 Task:  Click on Golf Select Pick Sheet First name Grace Last name Davis and  Email softage.4@softage.net Group 1 Patrick Cantlay Group 2 Justin Thomas Bonus Golfer Justin Thomas Group 3 Tom Kim Group 4 Sahith Theegala #1 Golfer For The Week Jon Rahm Tie-Breaker Score 1 Submit pick sheet
Action: Mouse moved to (377, 245)
Screenshot: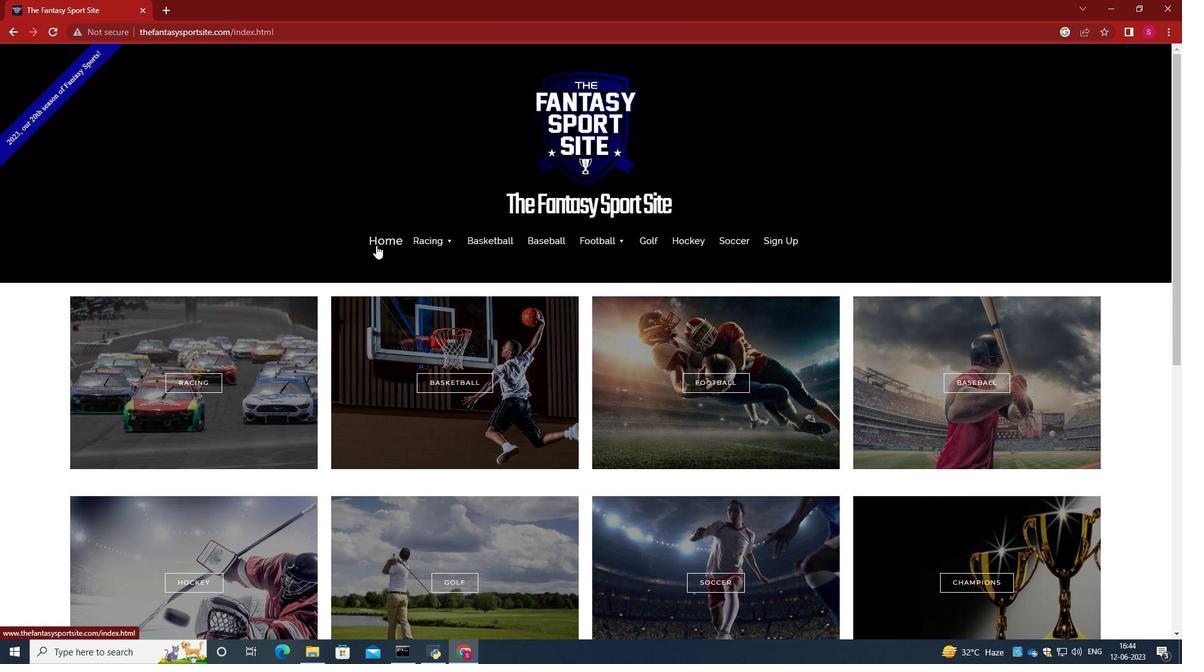 
Action: Mouse pressed left at (377, 245)
Screenshot: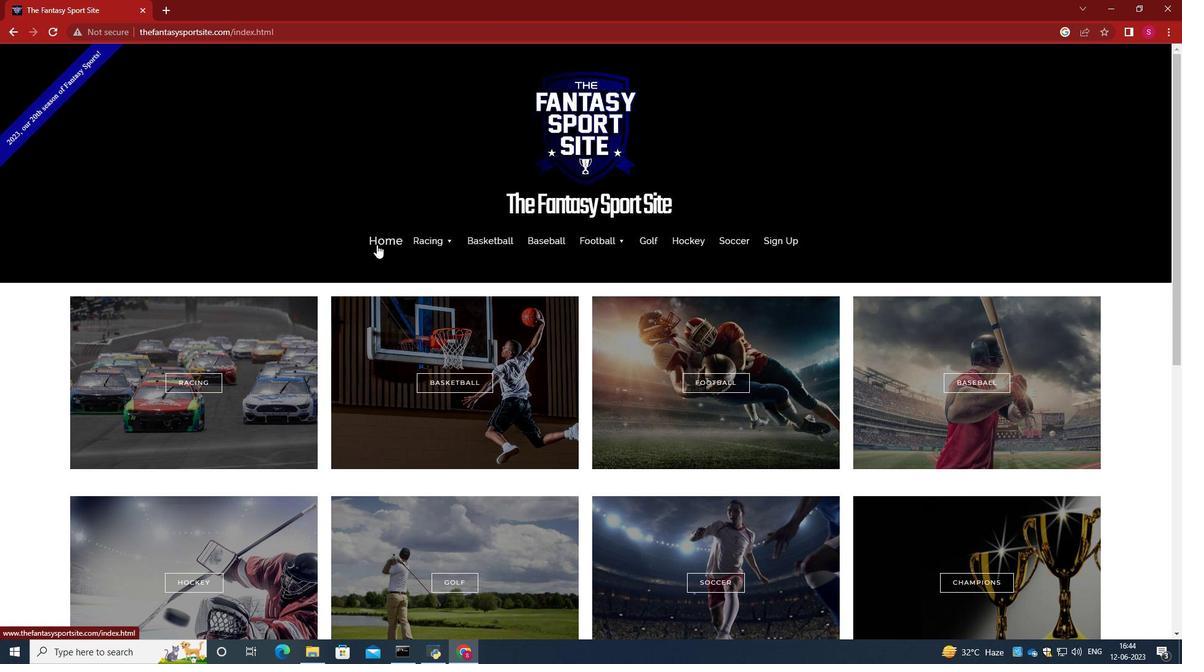 
Action: Mouse moved to (397, 270)
Screenshot: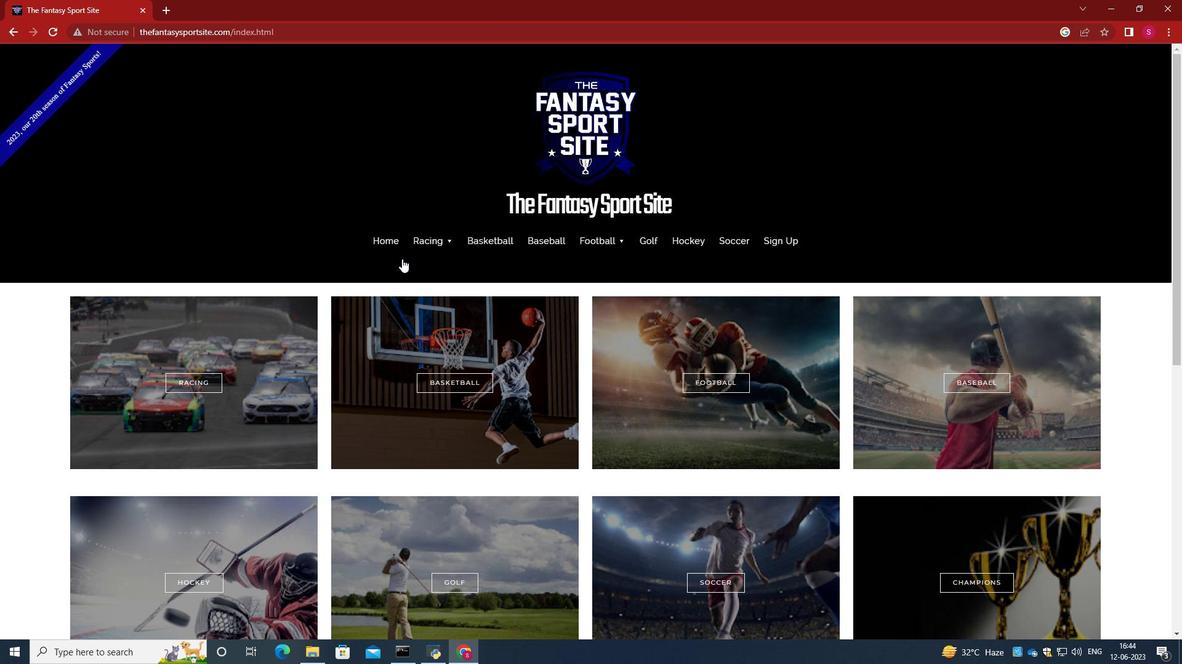 
Action: Mouse scrolled (397, 269) with delta (0, 0)
Screenshot: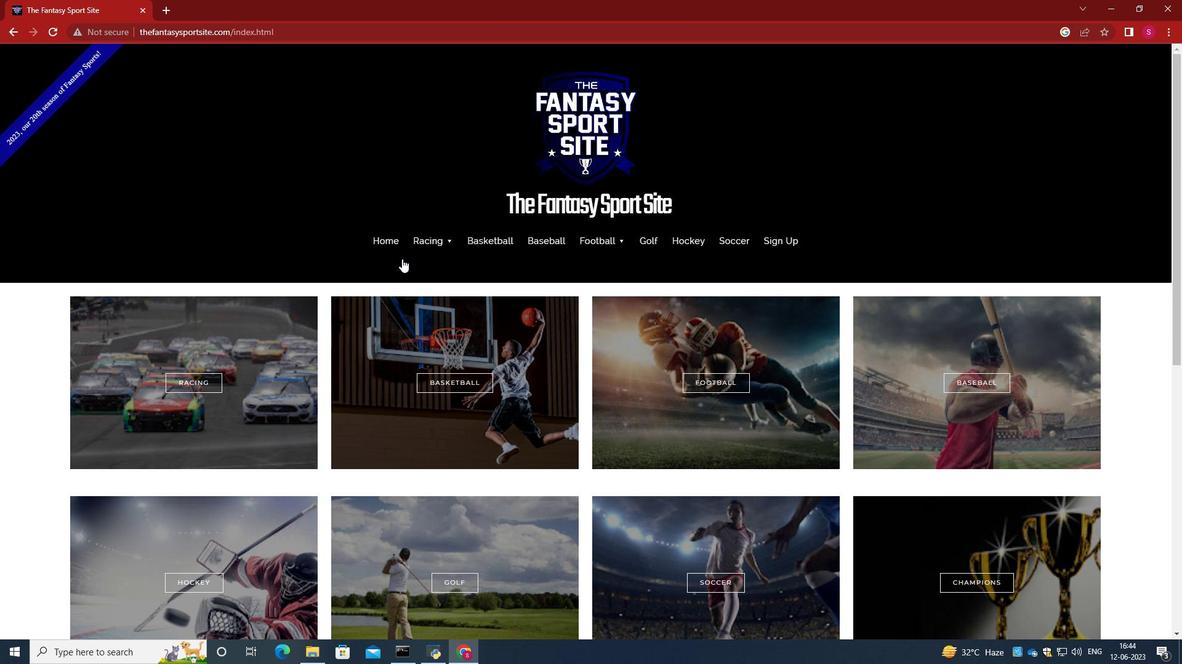 
Action: Mouse moved to (397, 272)
Screenshot: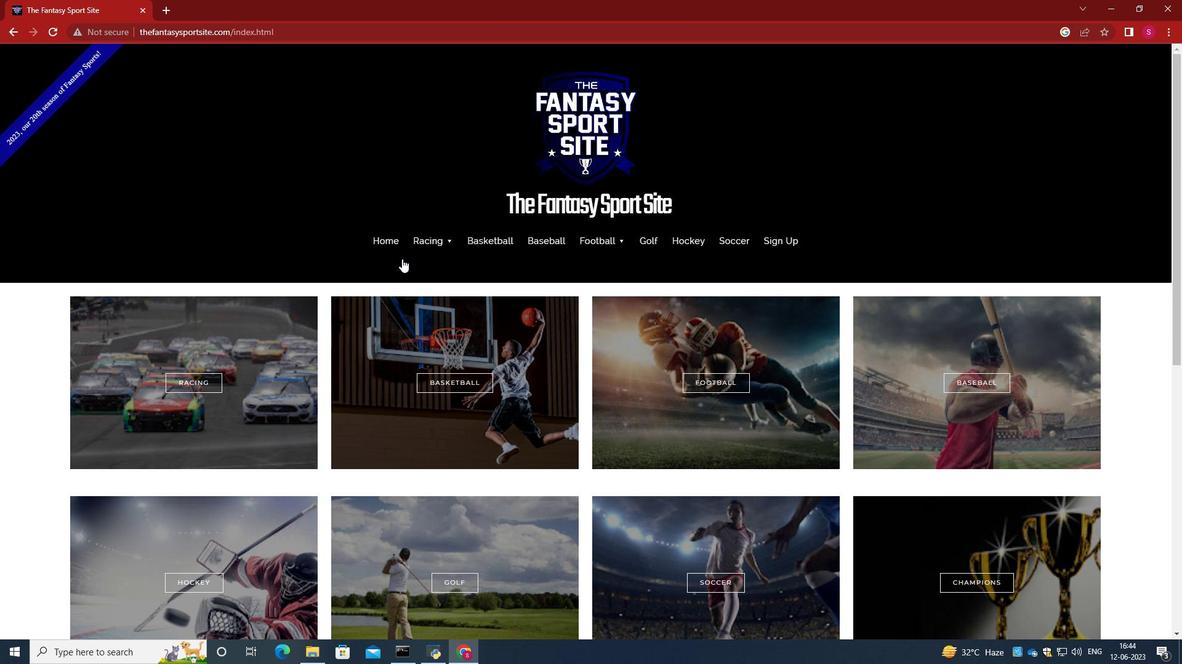 
Action: Mouse scrolled (397, 271) with delta (0, 0)
Screenshot: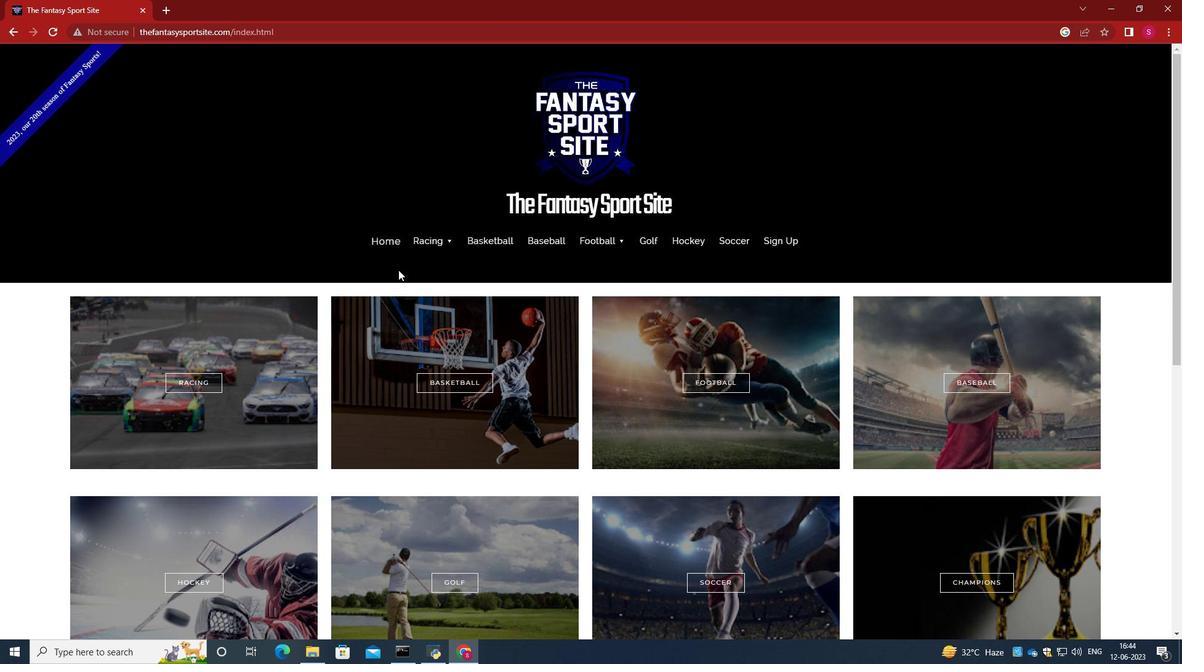 
Action: Mouse scrolled (397, 271) with delta (0, 0)
Screenshot: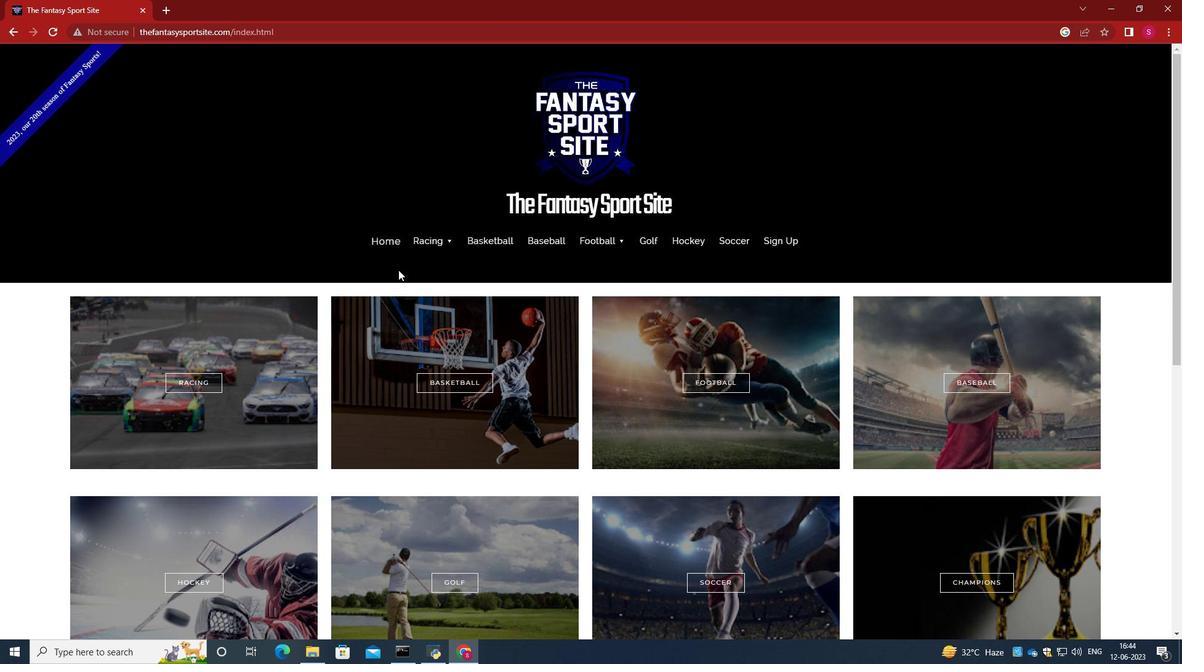 
Action: Mouse moved to (443, 389)
Screenshot: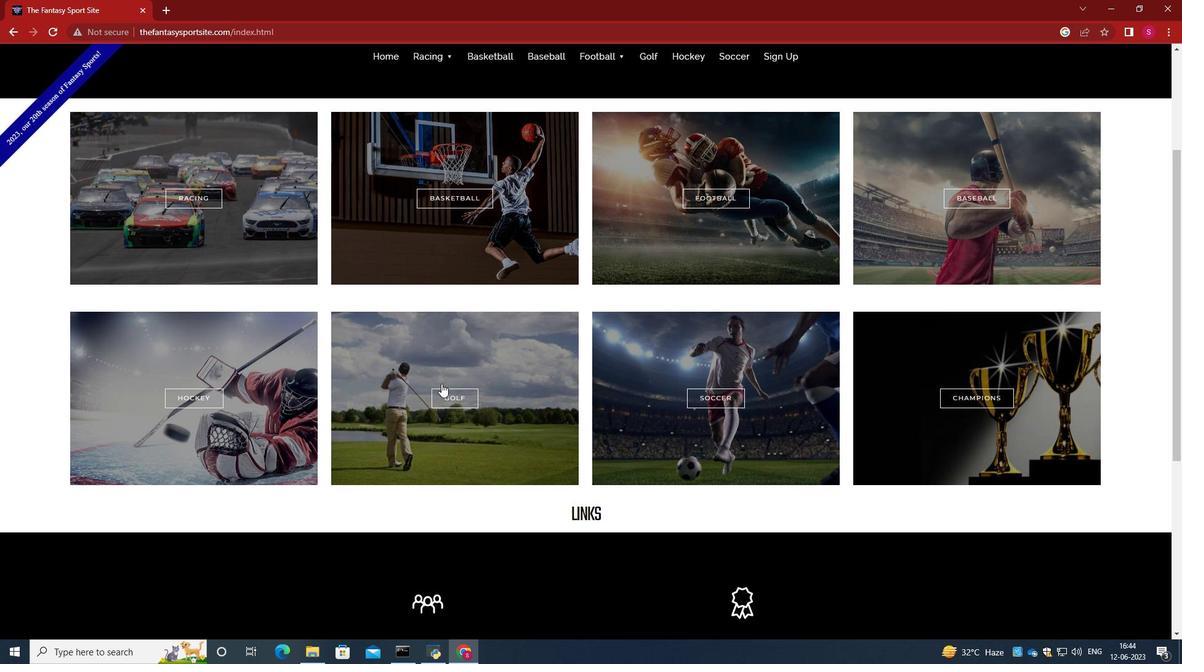 
Action: Mouse pressed left at (443, 389)
Screenshot: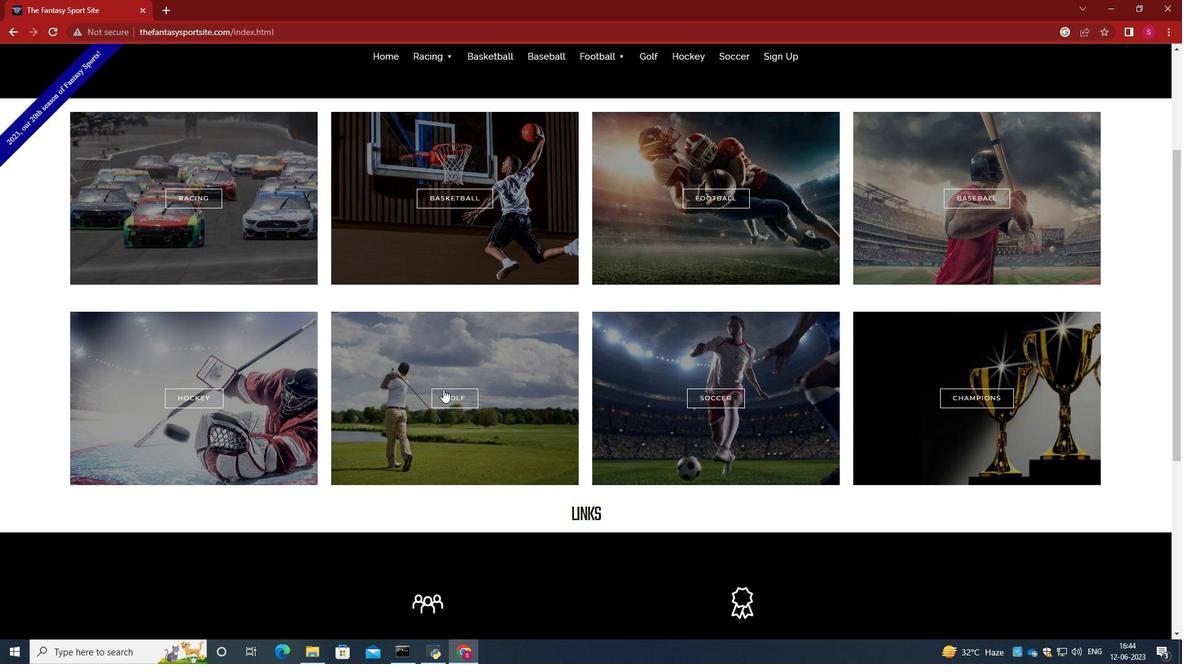 
Action: Mouse moved to (472, 324)
Screenshot: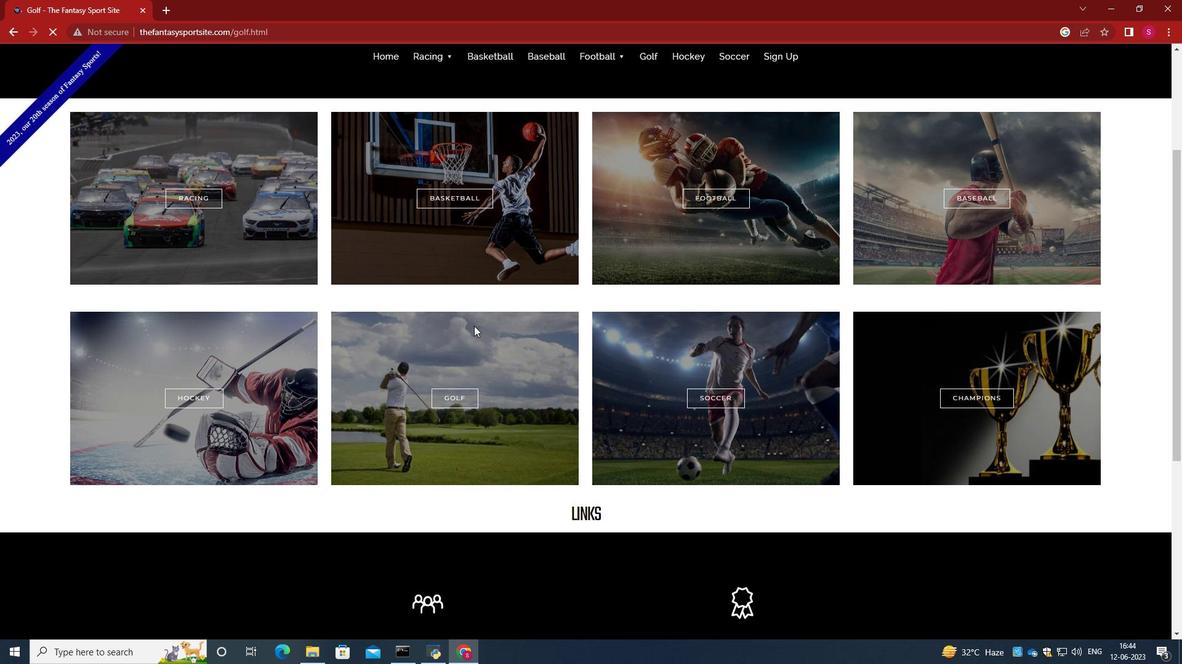 
Action: Mouse scrolled (472, 323) with delta (0, 0)
Screenshot: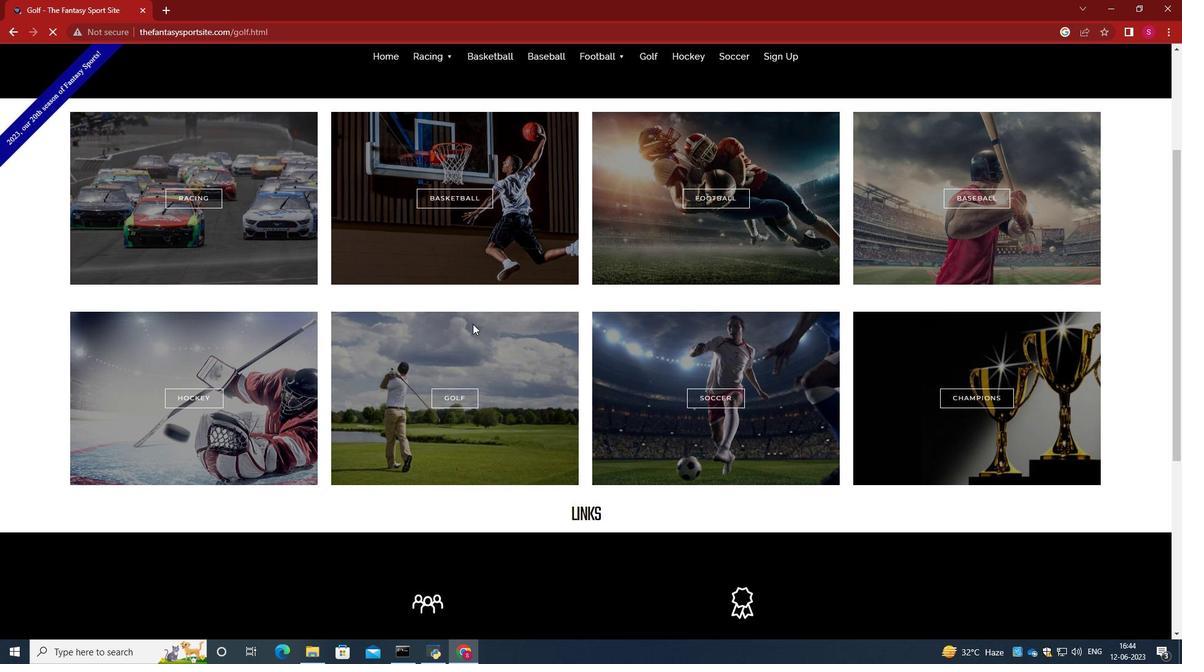 
Action: Mouse scrolled (472, 323) with delta (0, 0)
Screenshot: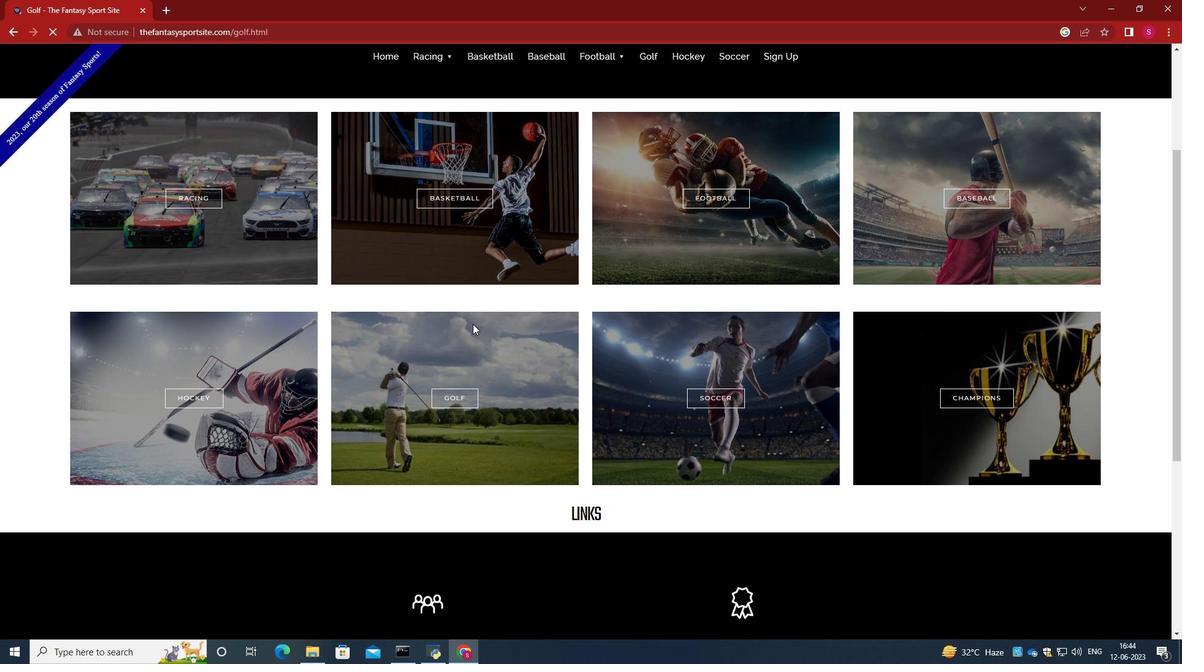 
Action: Mouse scrolled (472, 325) with delta (0, 0)
Screenshot: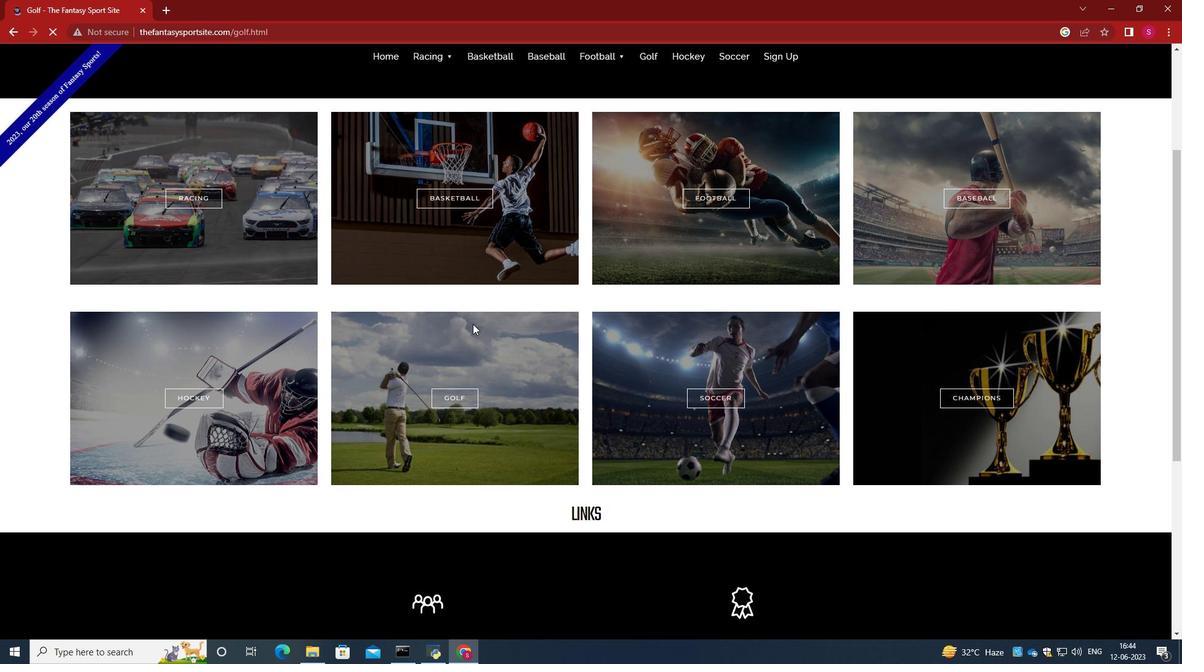 
Action: Mouse scrolled (472, 325) with delta (0, 0)
Screenshot: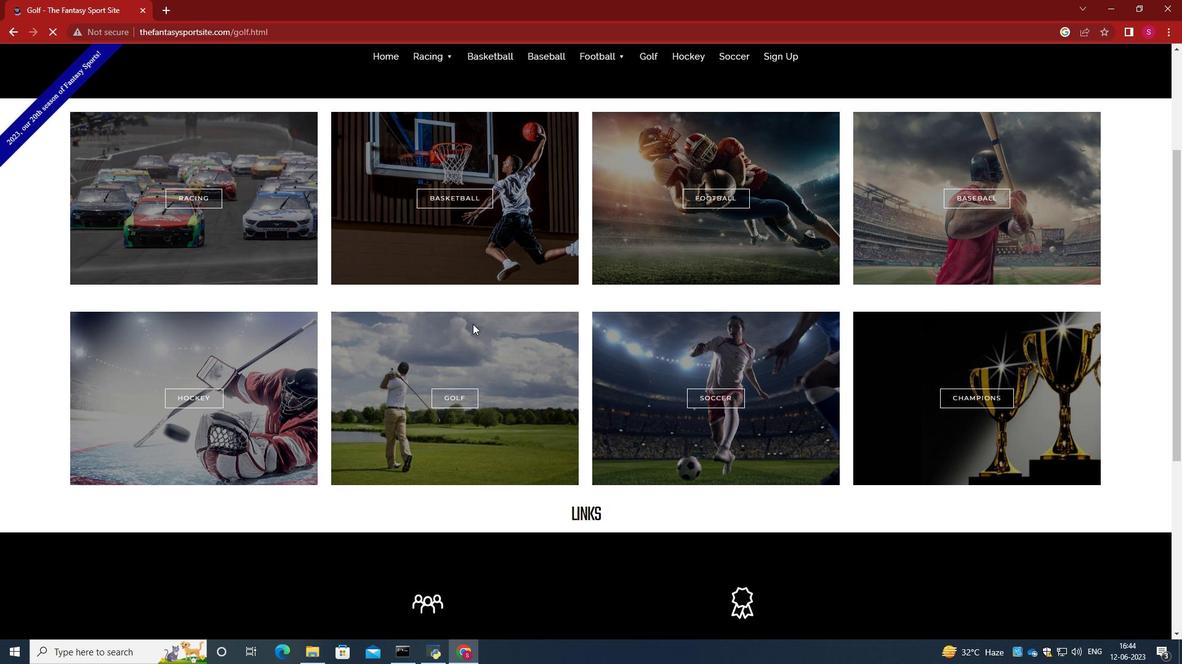 
Action: Mouse scrolled (472, 325) with delta (0, 0)
Screenshot: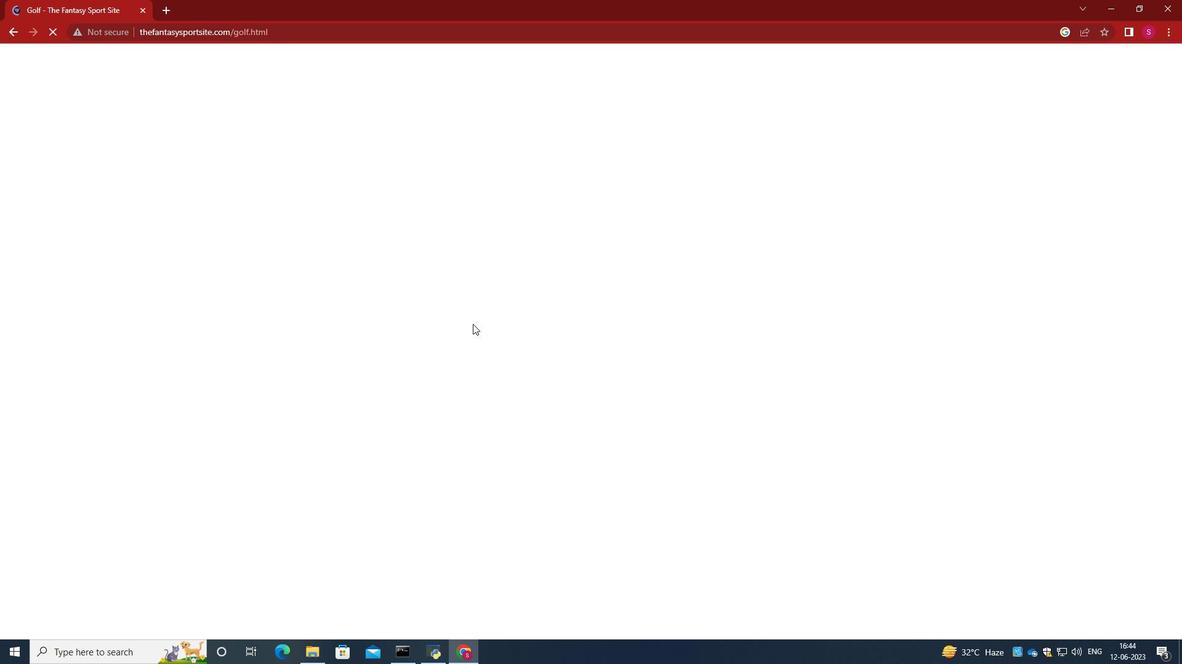 
Action: Mouse scrolled (472, 323) with delta (0, 0)
Screenshot: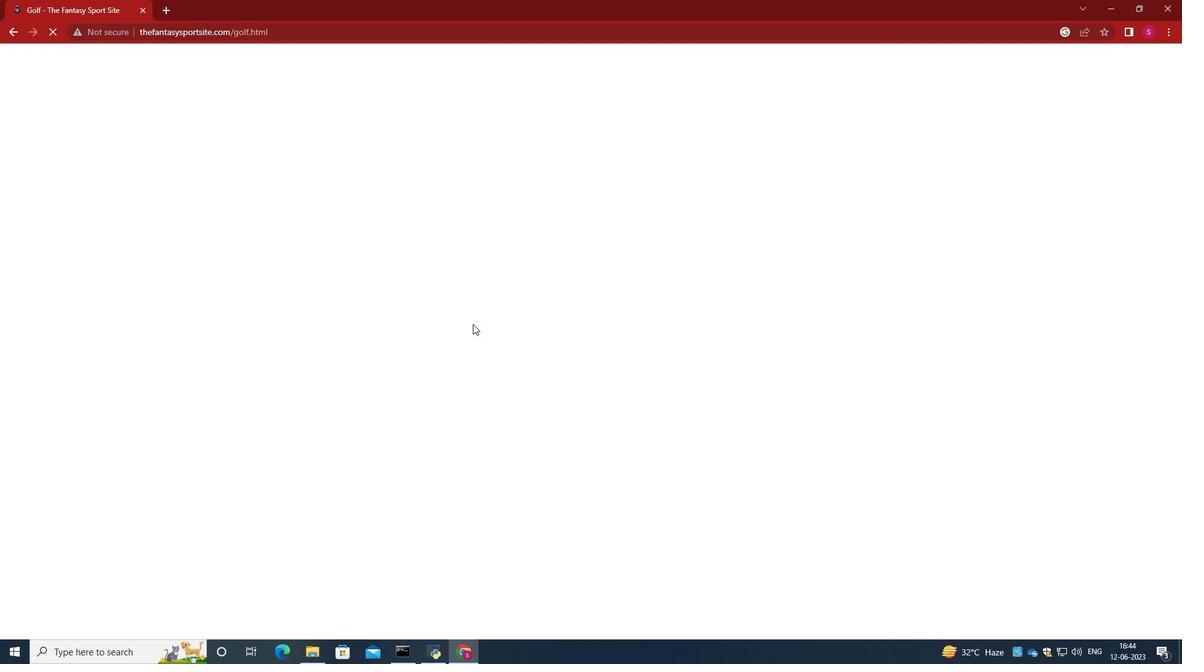 
Action: Mouse moved to (472, 324)
Screenshot: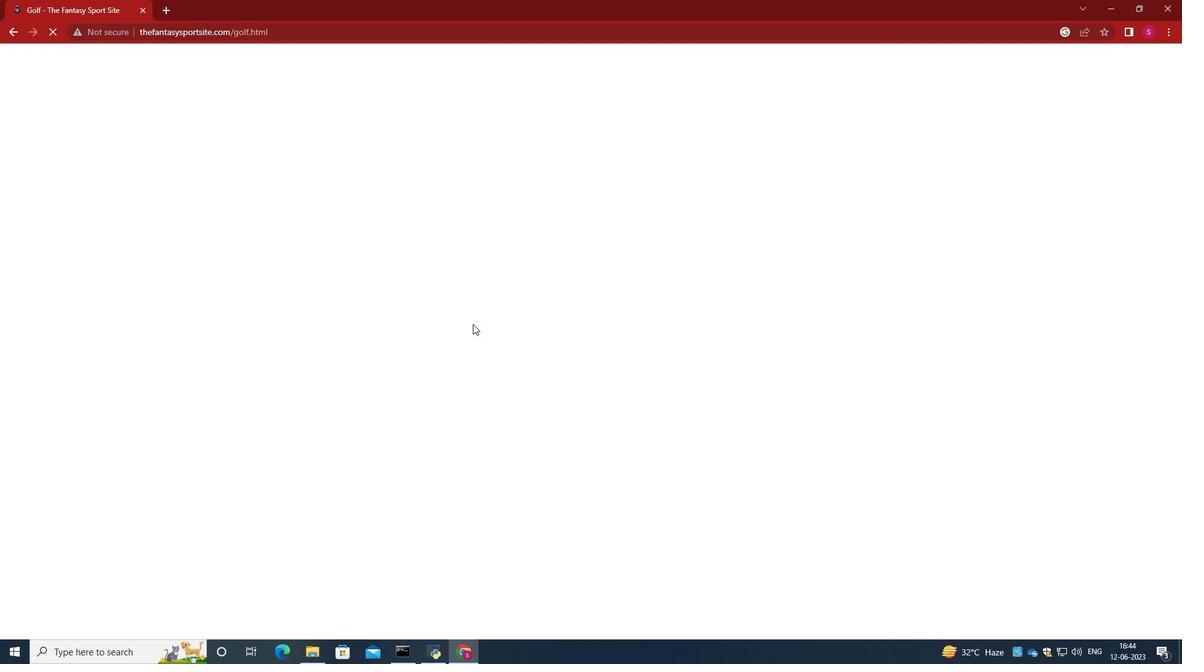 
Action: Mouse scrolled (472, 323) with delta (0, 0)
Screenshot: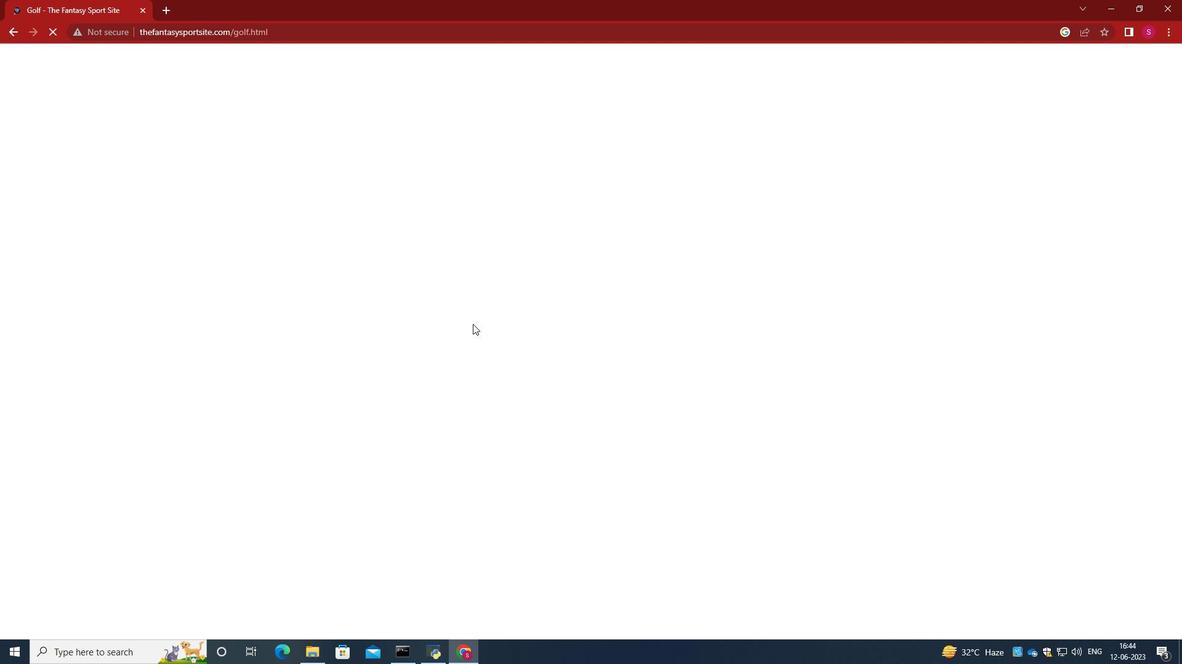 
Action: Mouse moved to (533, 347)
Screenshot: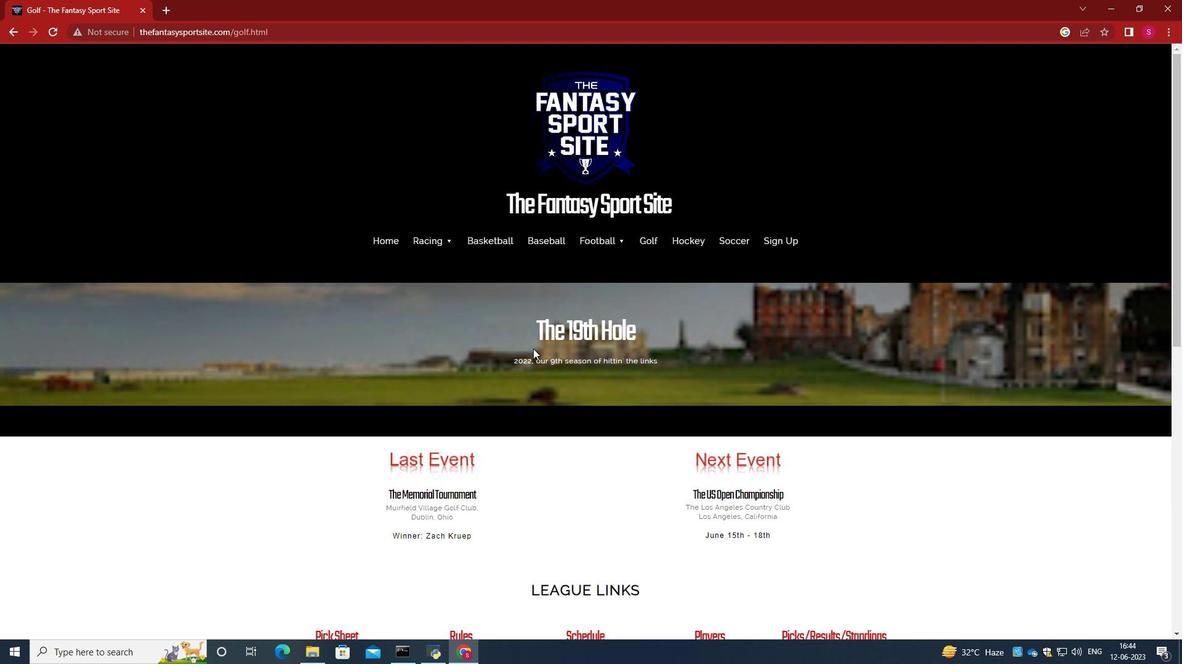 
Action: Mouse scrolled (533, 346) with delta (0, 0)
Screenshot: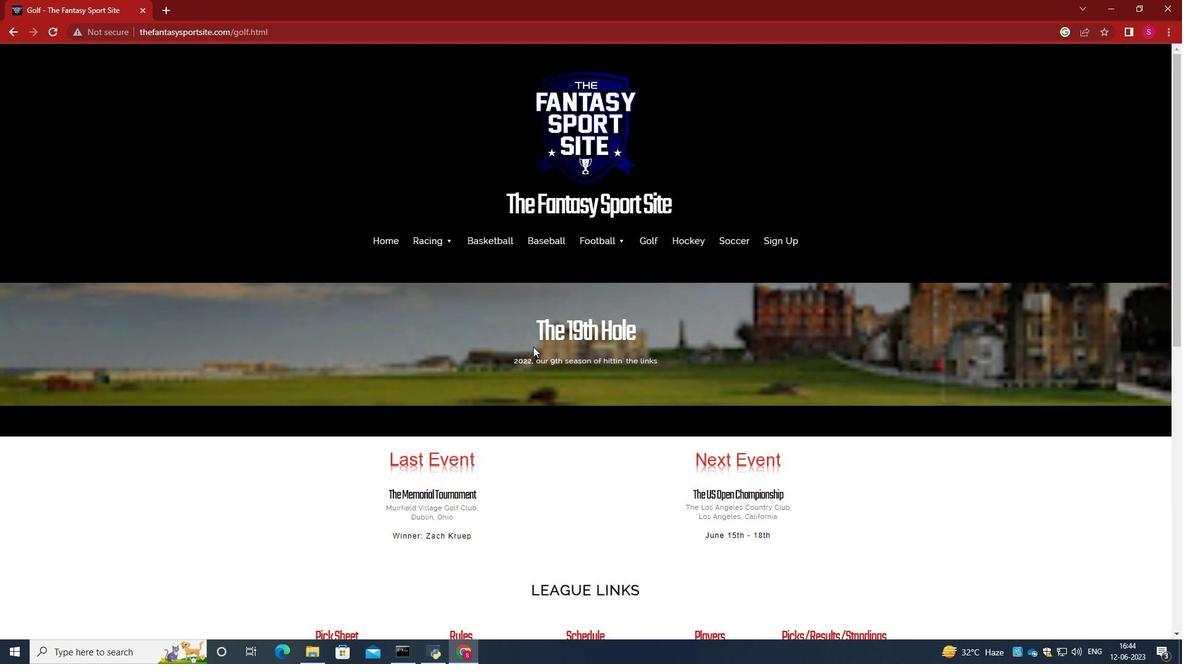 
Action: Mouse scrolled (533, 346) with delta (0, 0)
Screenshot: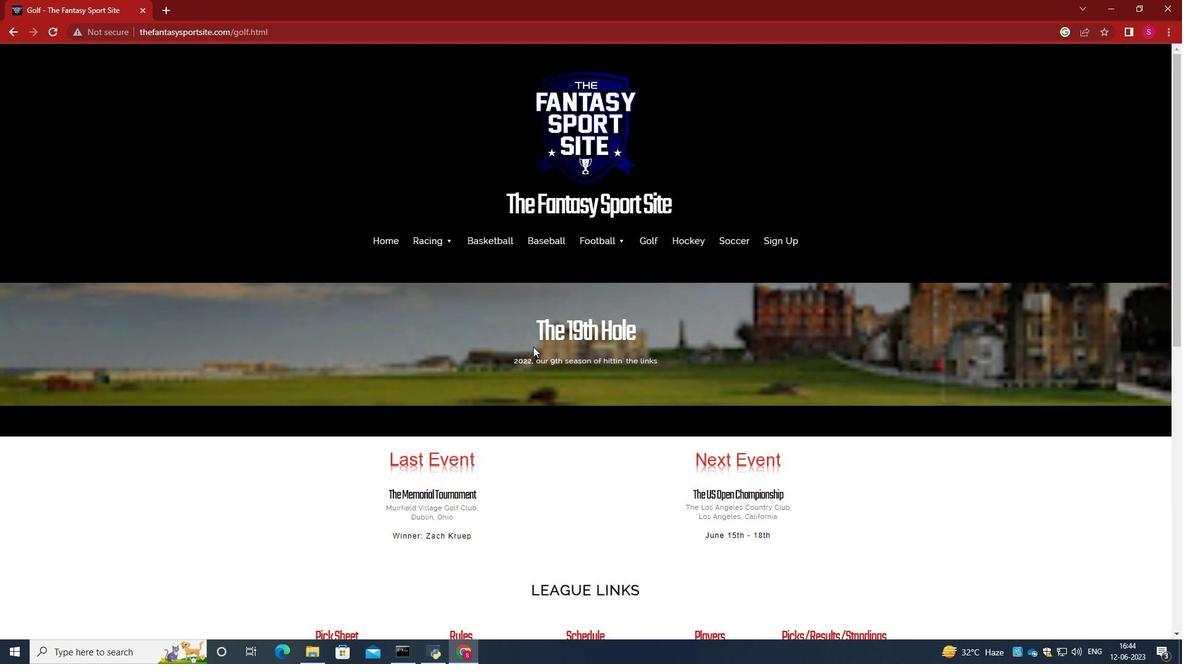 
Action: Mouse moved to (527, 343)
Screenshot: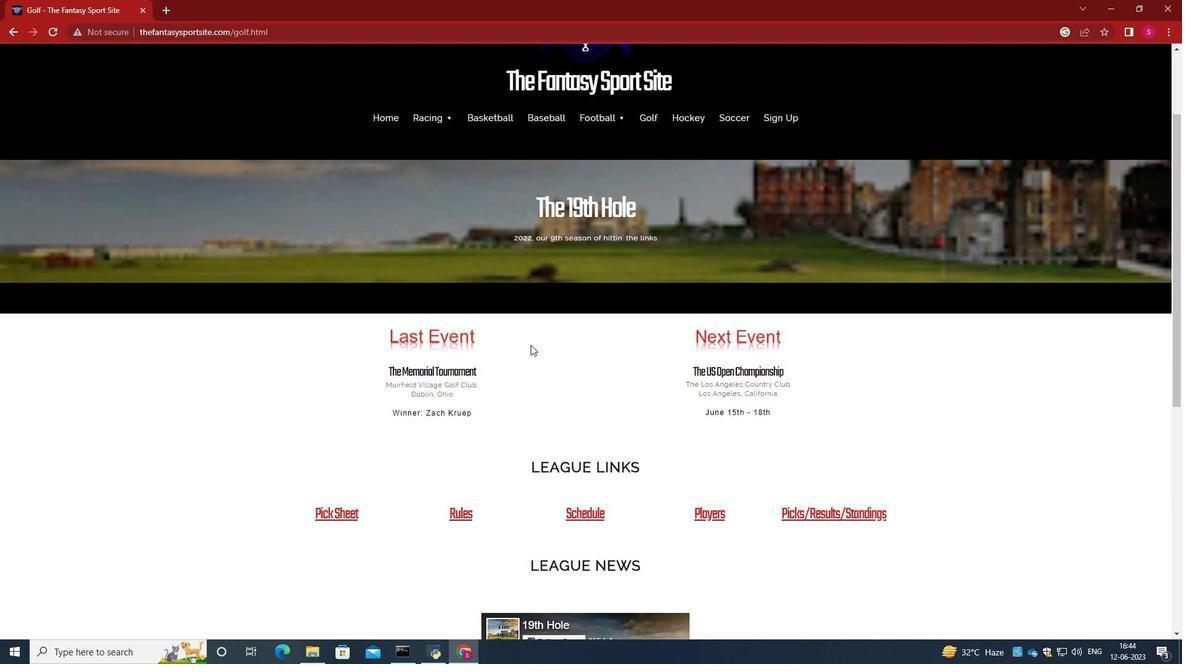 
Action: Mouse scrolled (527, 342) with delta (0, 0)
Screenshot: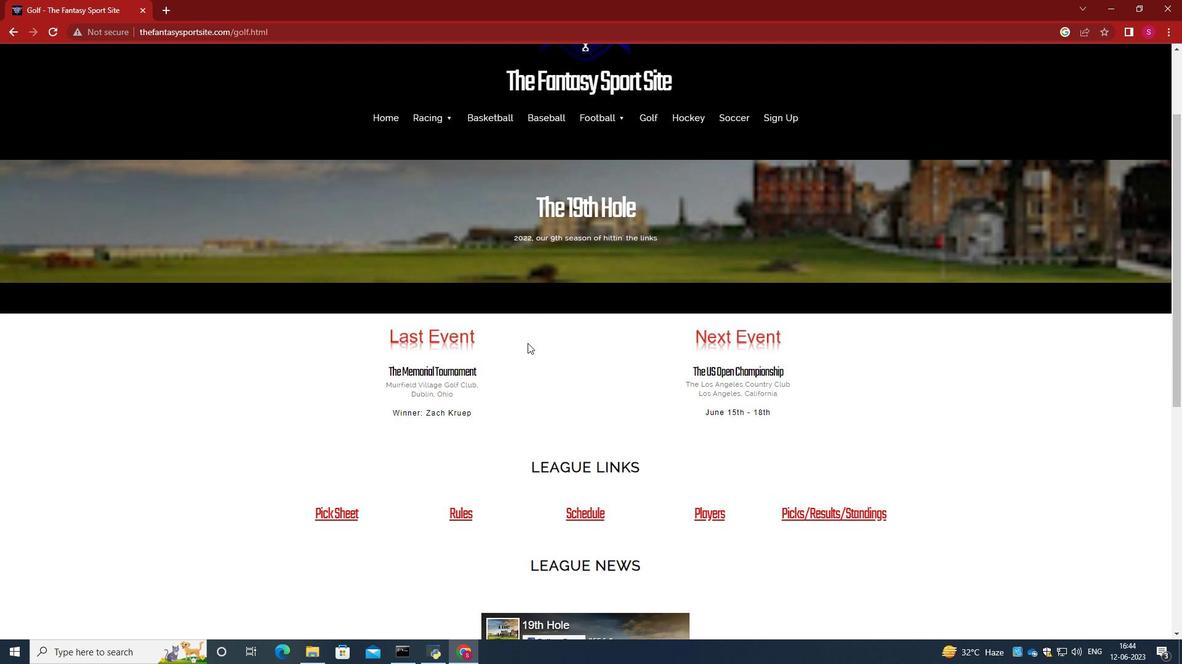
Action: Mouse scrolled (527, 342) with delta (0, 0)
Screenshot: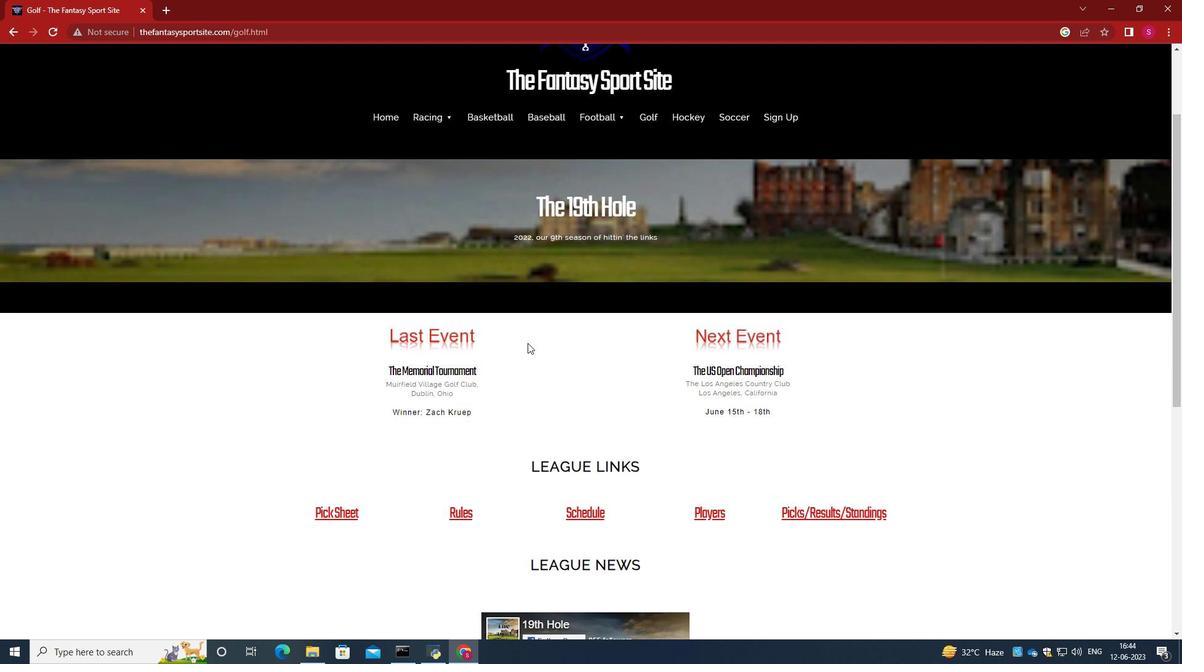 
Action: Mouse moved to (354, 393)
Screenshot: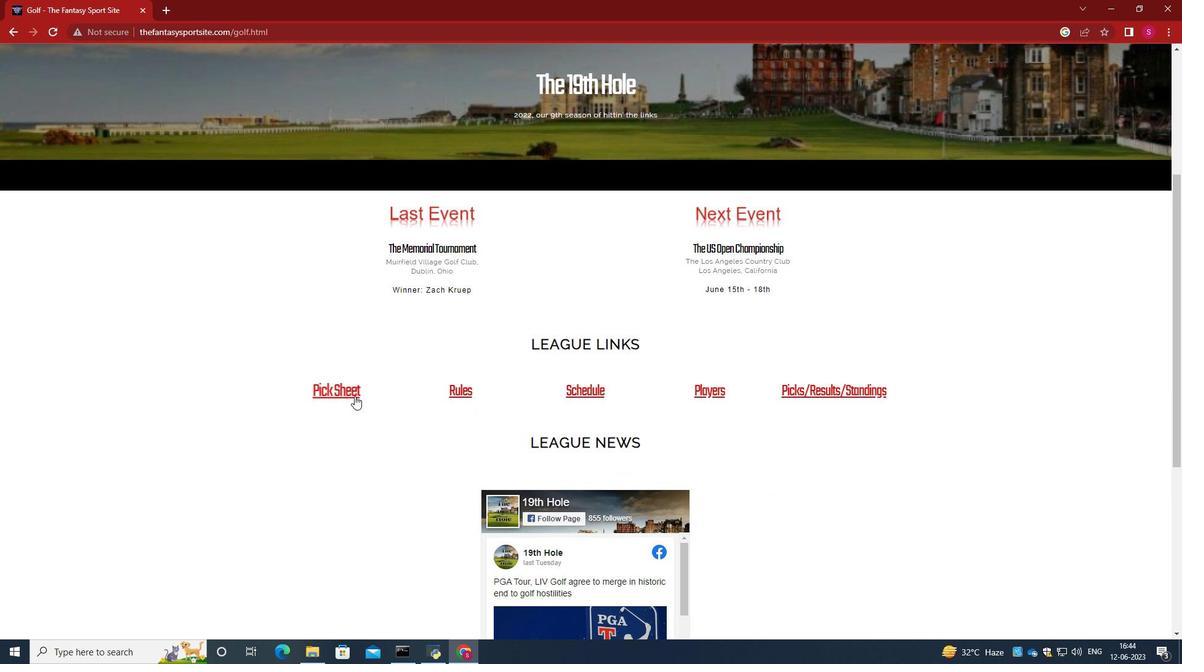 
Action: Mouse pressed left at (354, 393)
Screenshot: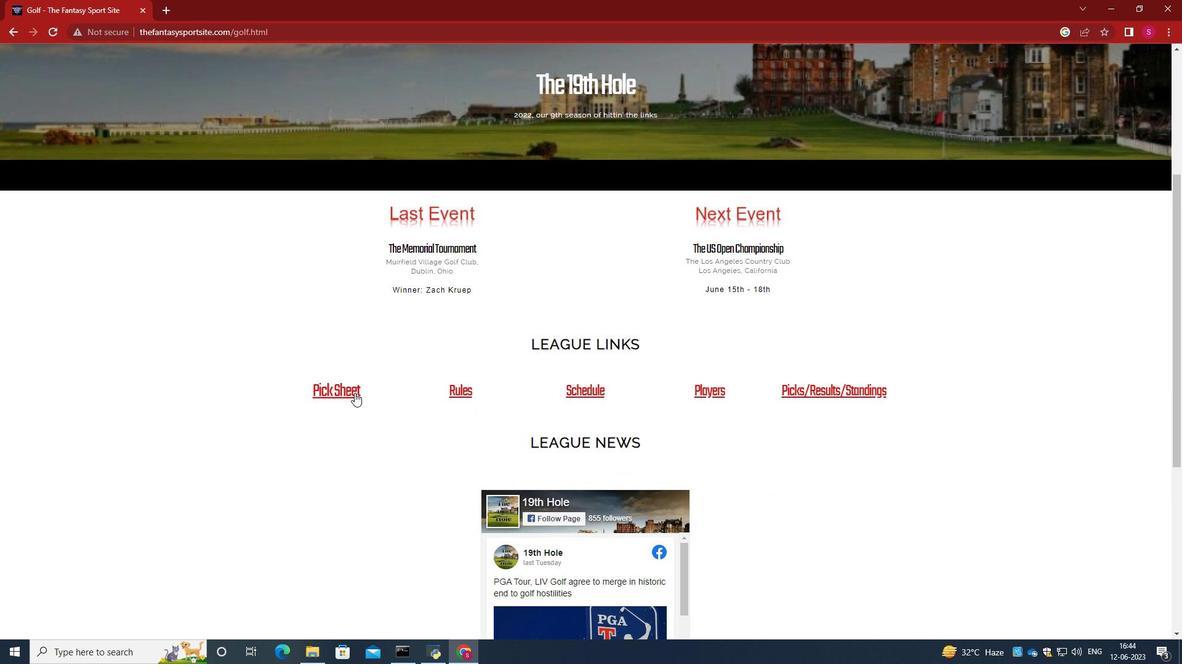 
Action: Mouse moved to (597, 341)
Screenshot: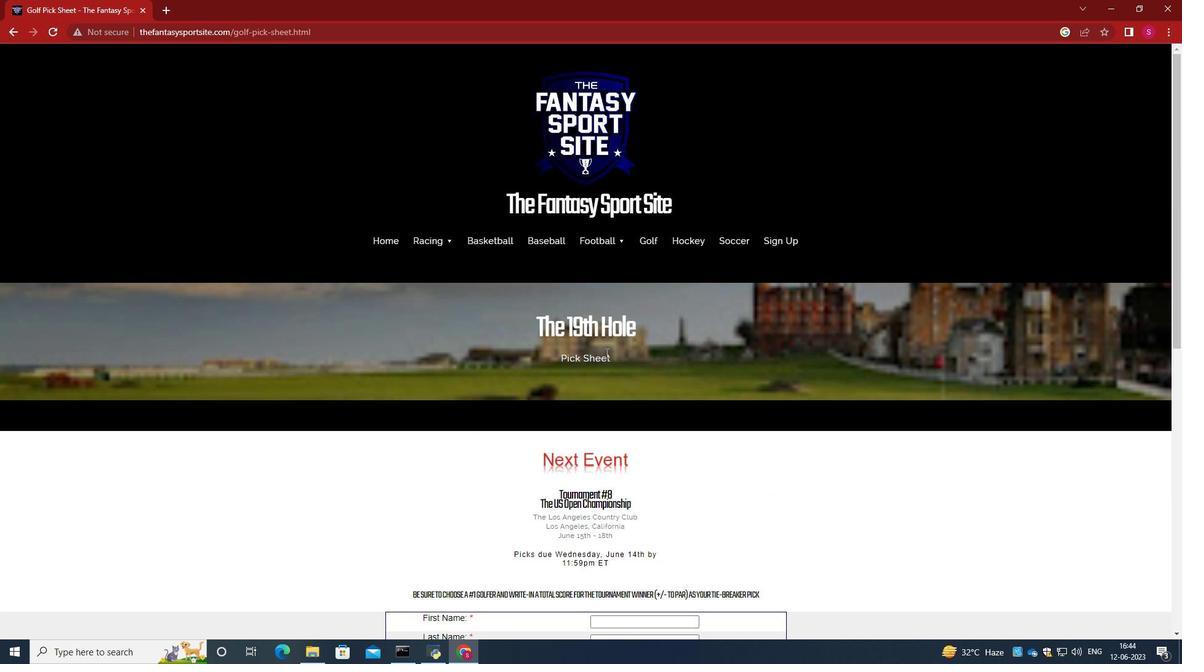 
Action: Mouse scrolled (597, 341) with delta (0, 0)
Screenshot: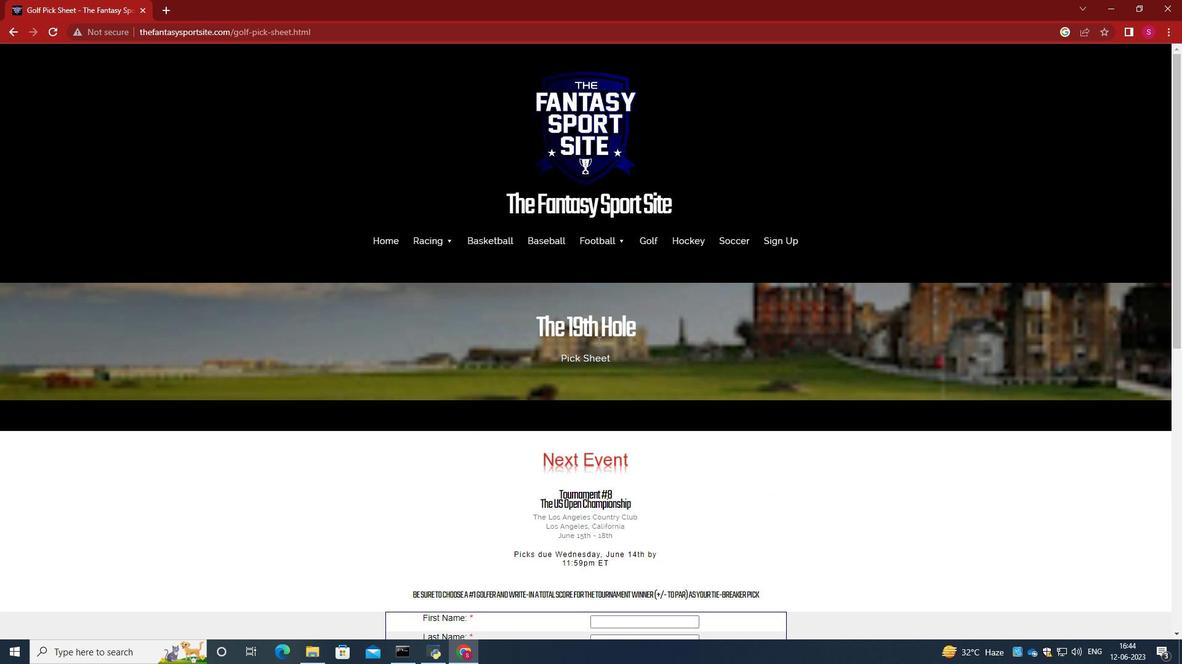 
Action: Mouse scrolled (597, 341) with delta (0, 0)
Screenshot: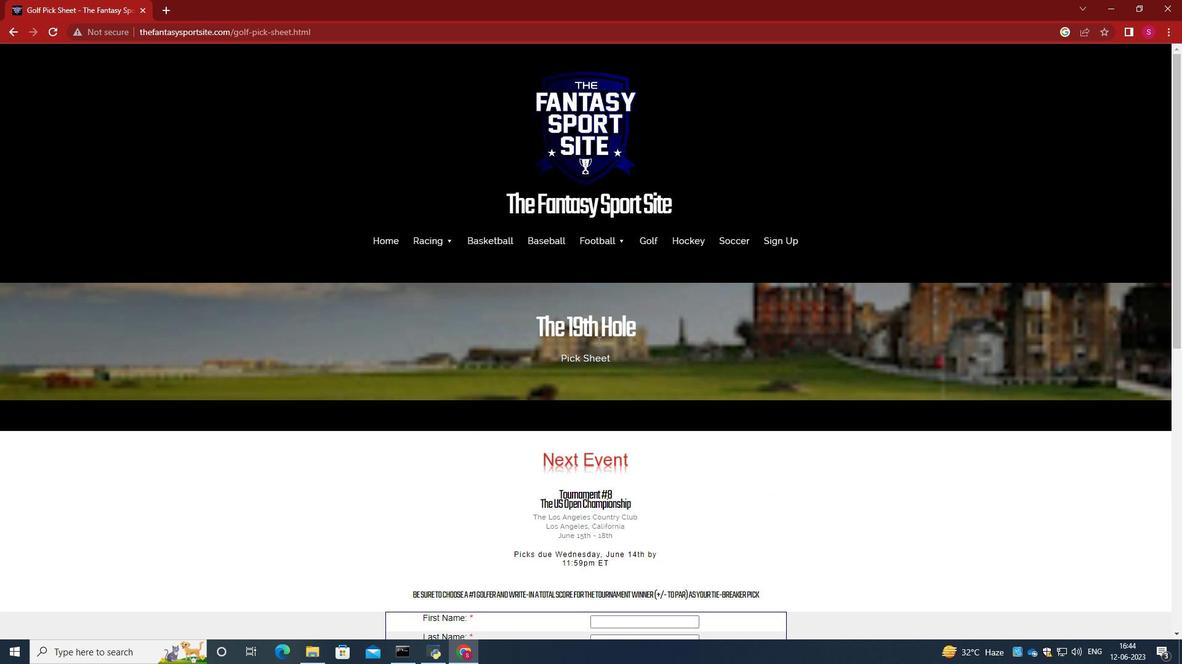 
Action: Mouse scrolled (597, 341) with delta (0, 0)
Screenshot: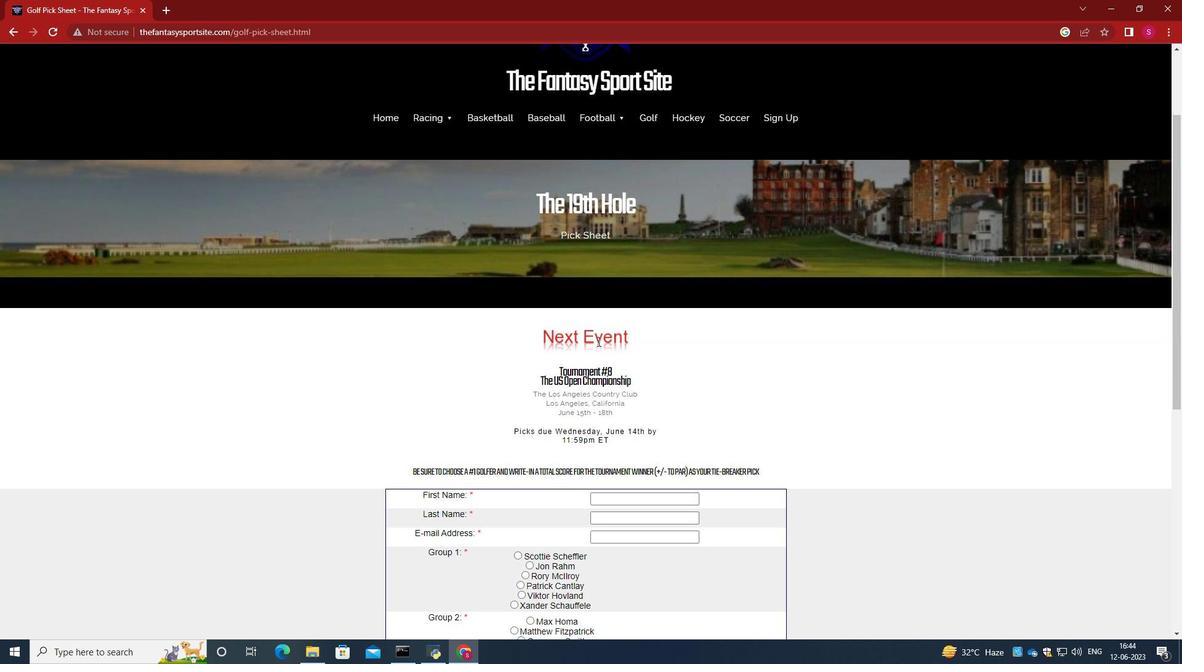 
Action: Mouse scrolled (597, 341) with delta (0, 0)
Screenshot: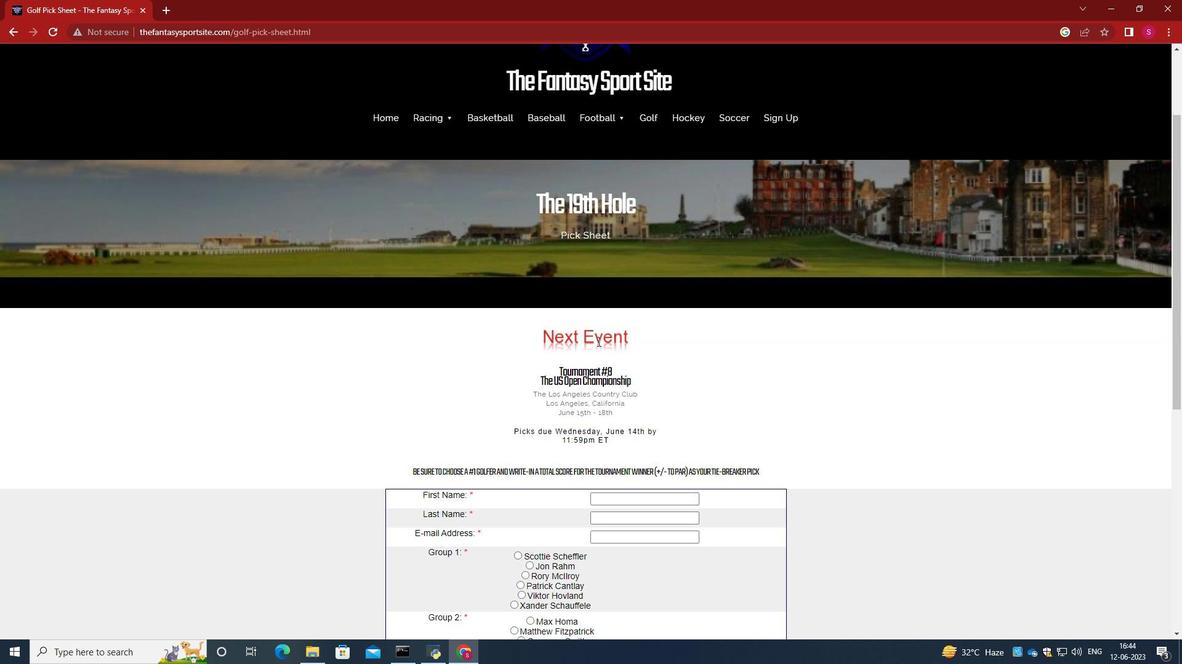 
Action: Mouse moved to (616, 376)
Screenshot: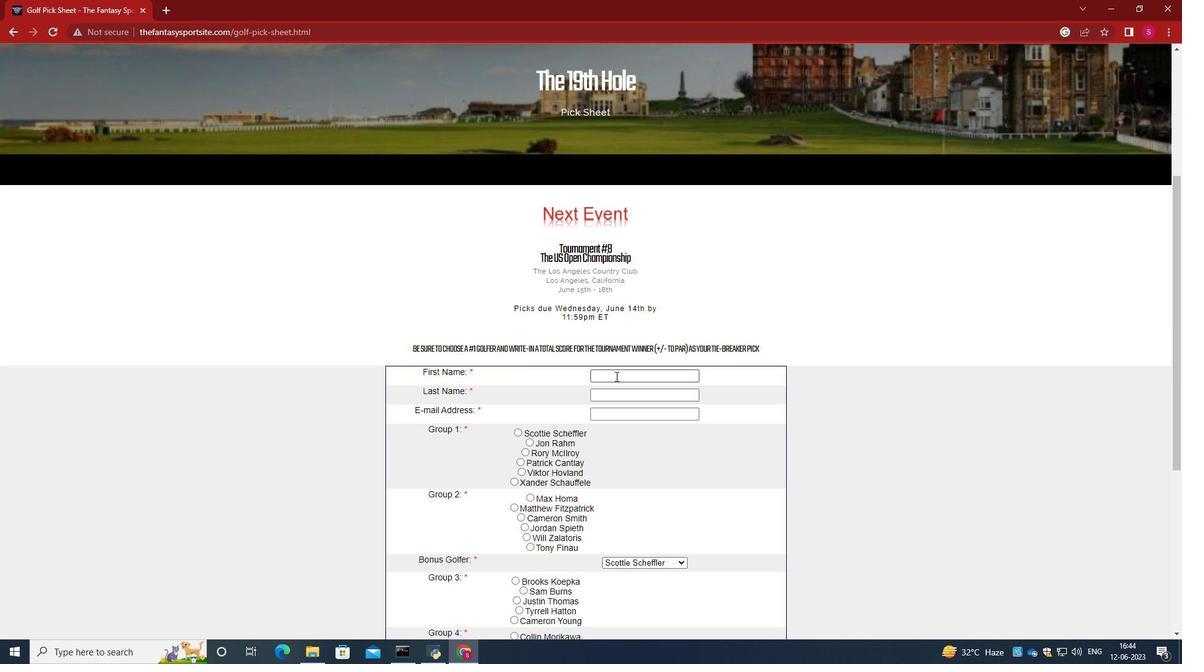 
Action: Mouse pressed left at (616, 376)
Screenshot: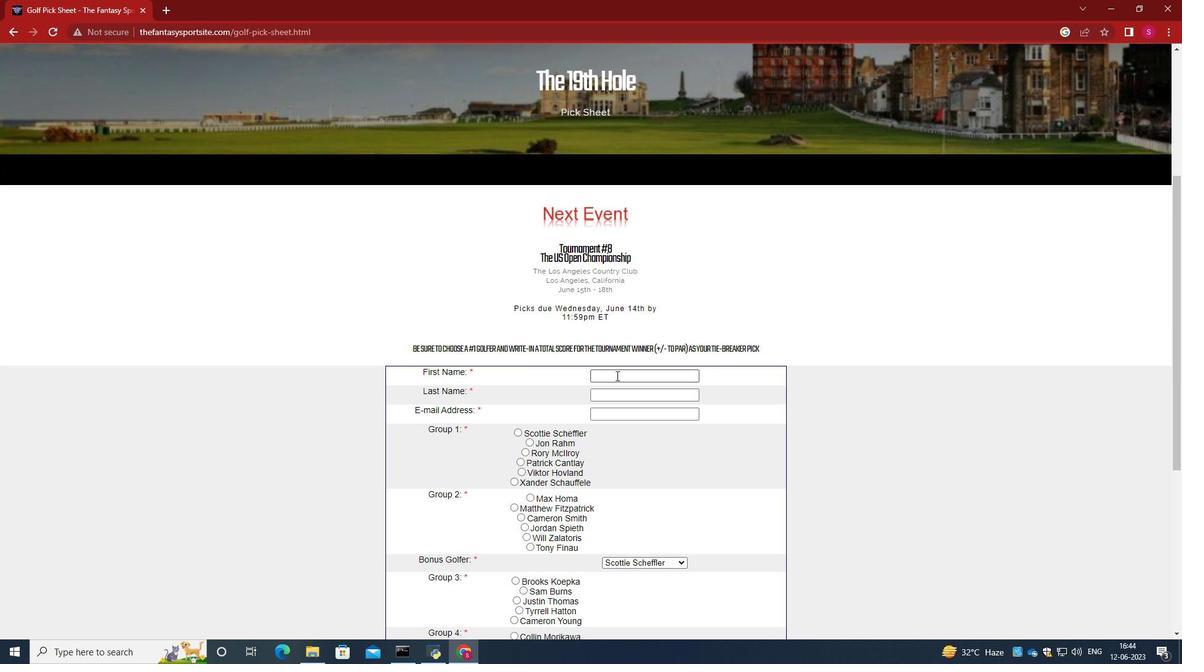 
Action: Mouse moved to (615, 373)
Screenshot: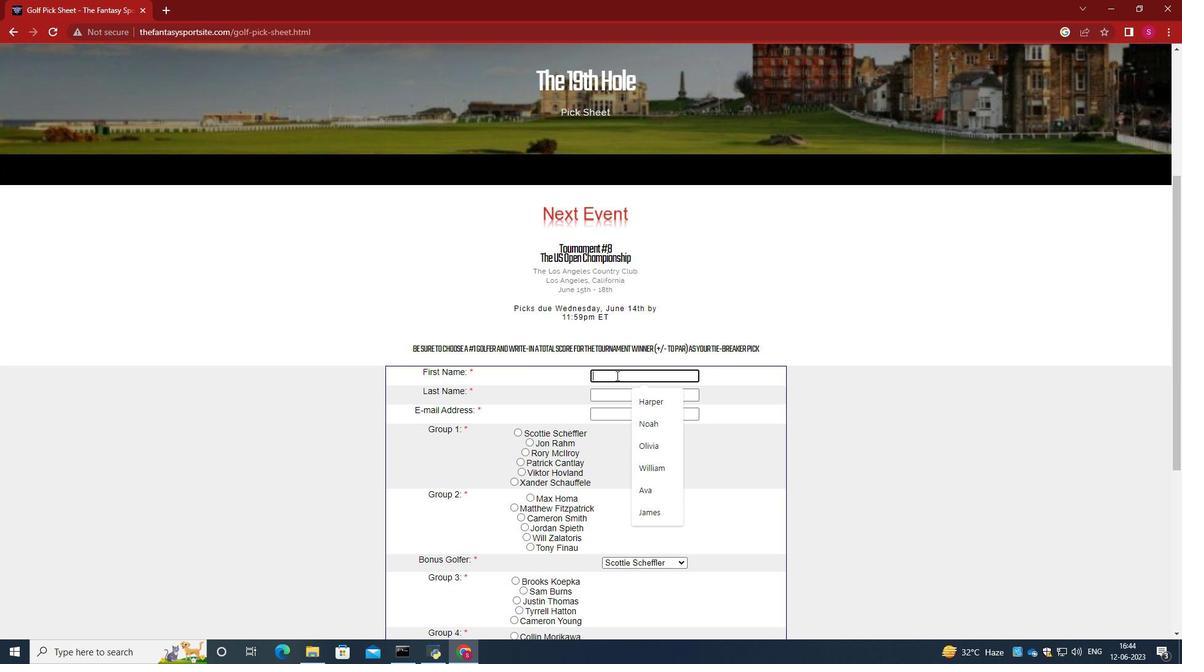 
Action: Key pressed <Key.caps_lock>G<Key.caps_lock>race<Key.tab><Key.caps_lock>D<Key.caps_lock>avis<Key.tab>softage.4<Key.shift>@softage.net
Screenshot: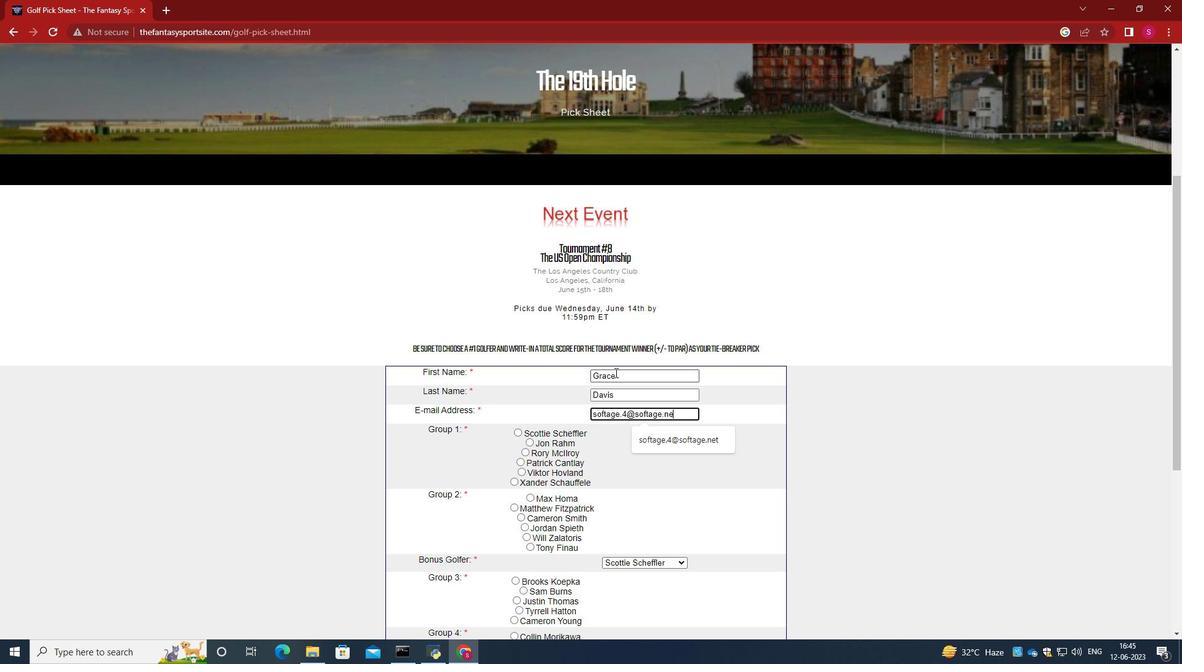 
Action: Mouse moved to (639, 368)
Screenshot: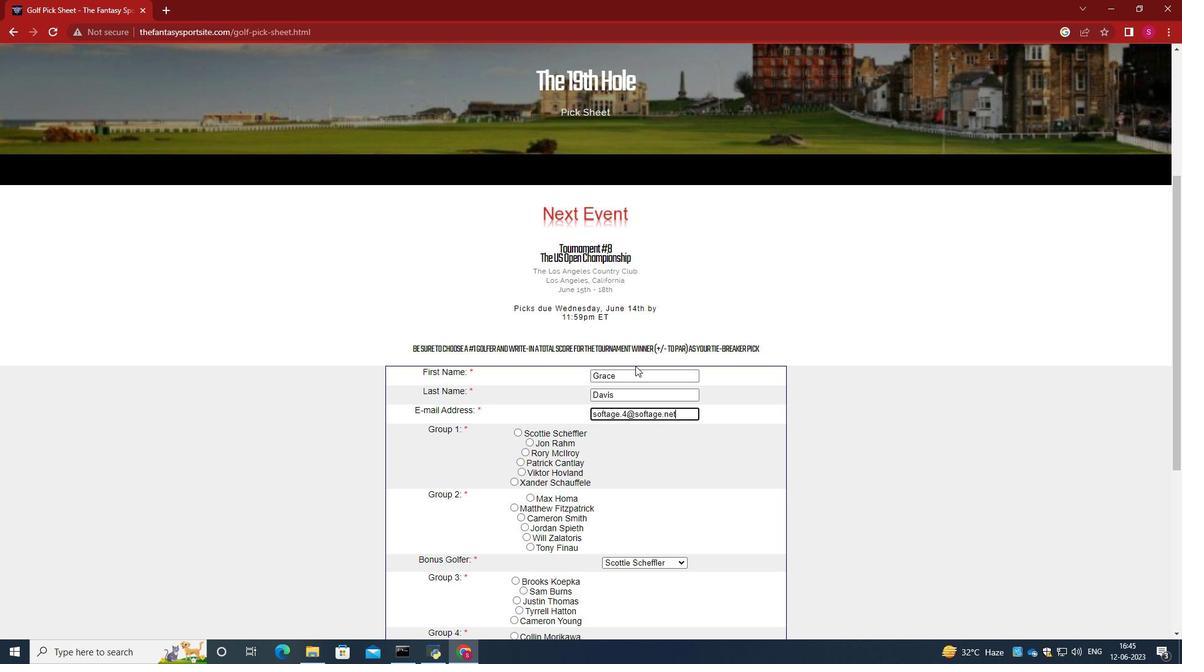 
Action: Mouse scrolled (639, 368) with delta (0, 0)
Screenshot: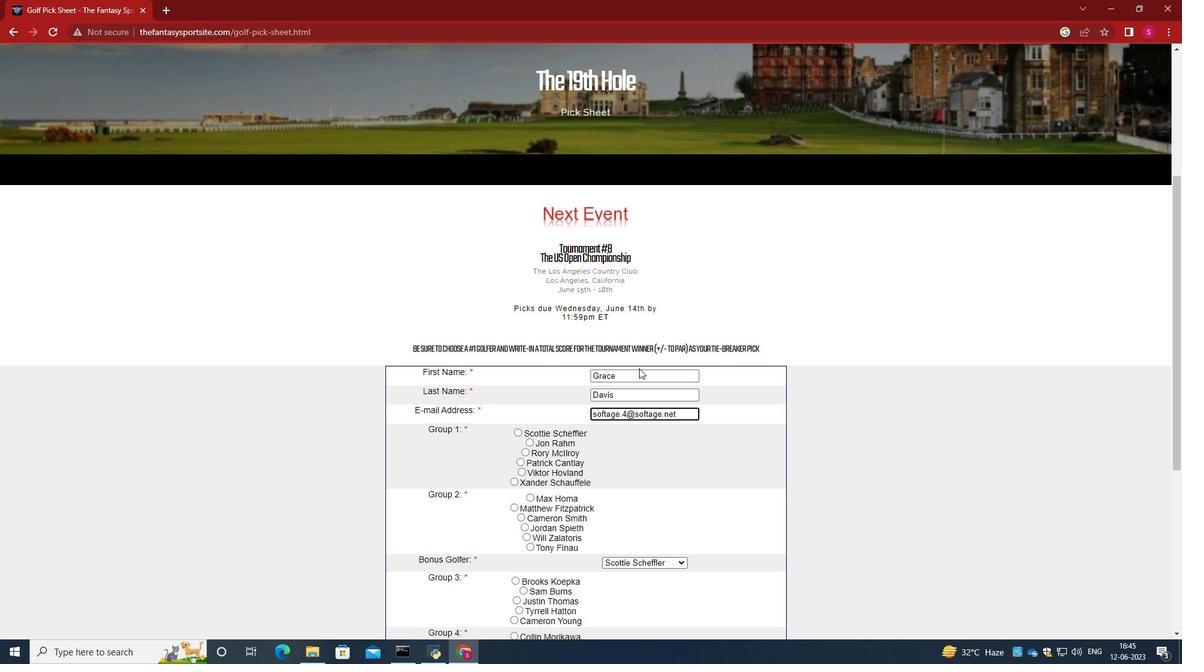 
Action: Mouse moved to (522, 402)
Screenshot: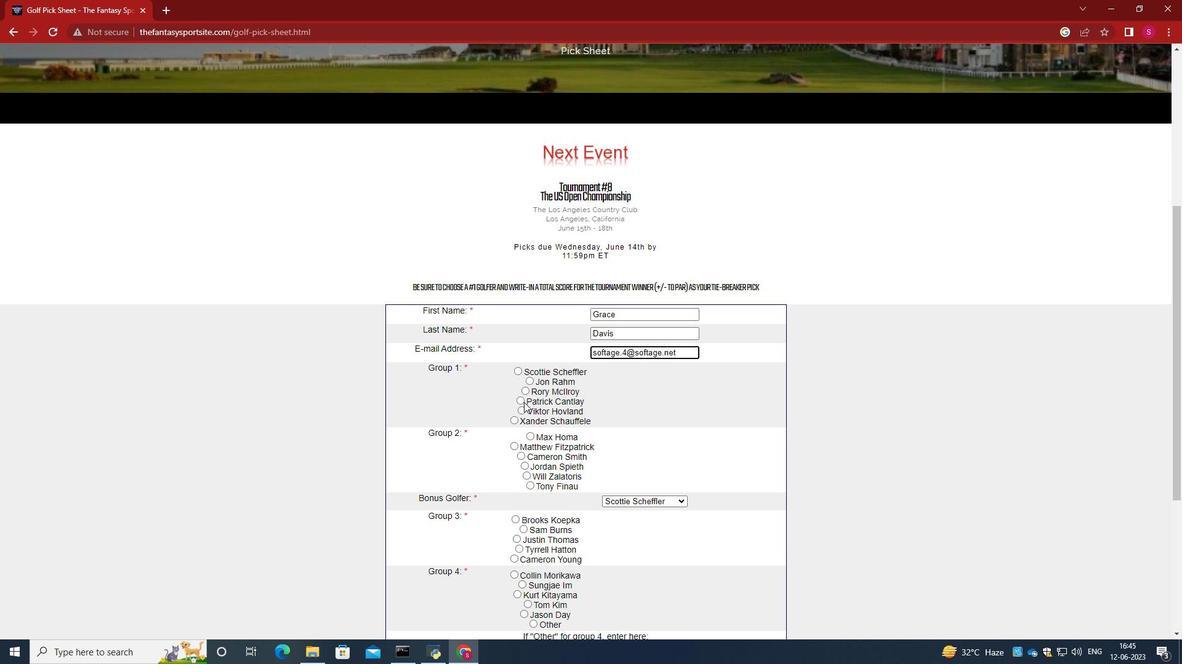 
Action: Mouse pressed left at (522, 402)
Screenshot: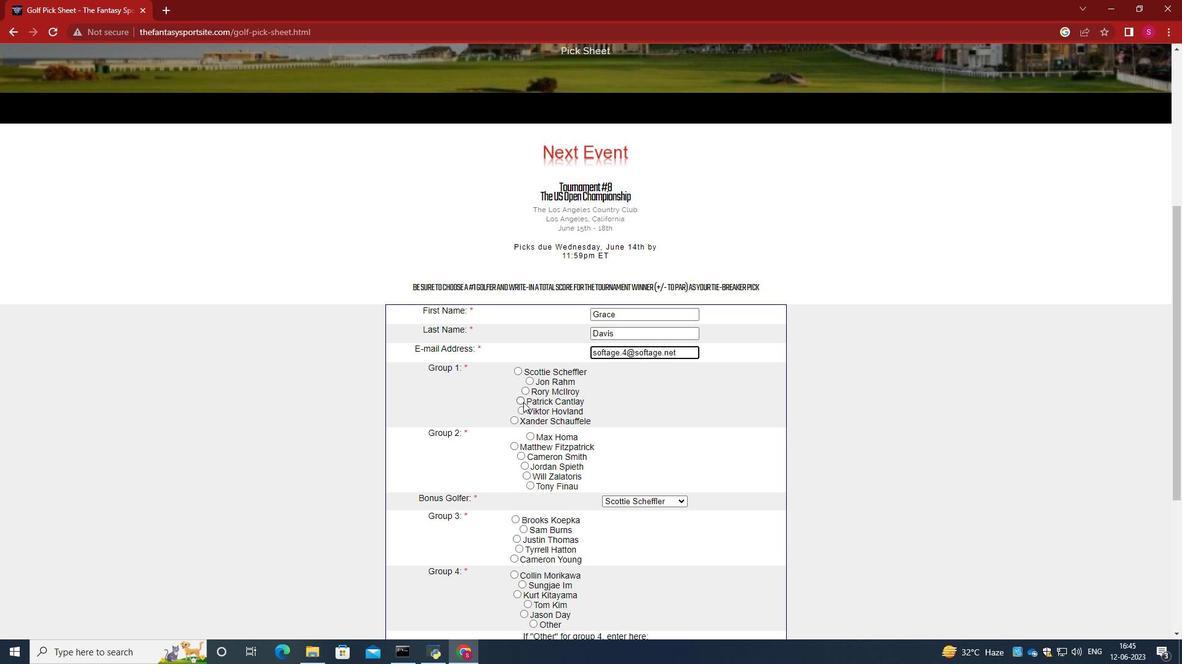 
Action: Mouse moved to (578, 397)
Screenshot: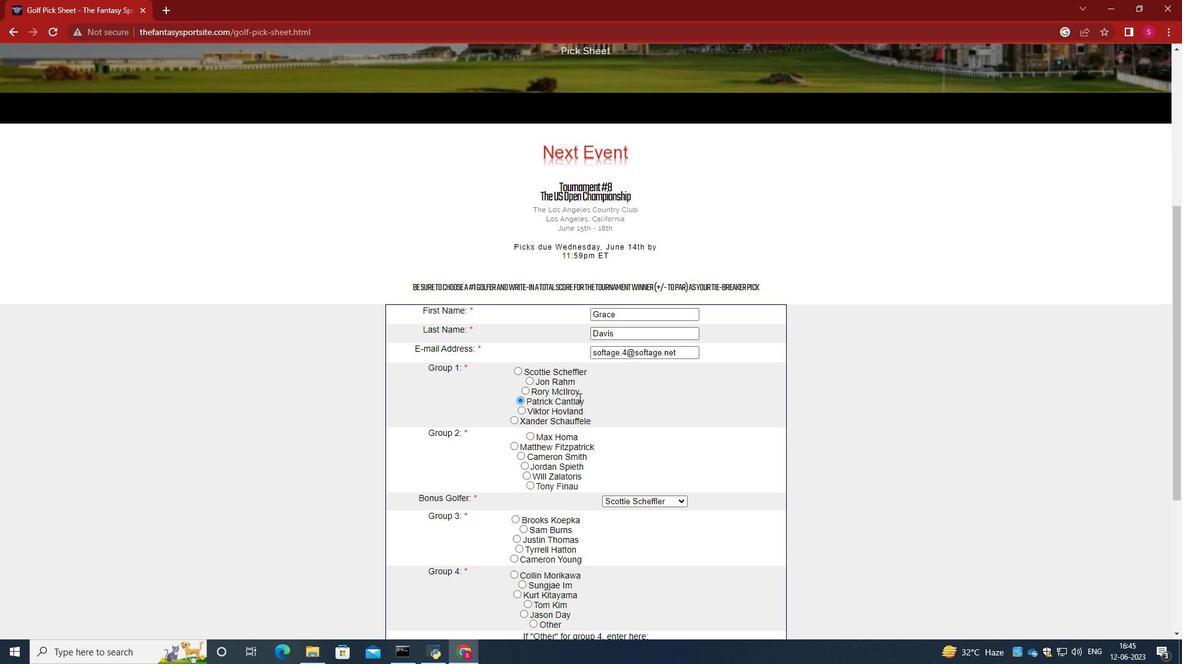 
Action: Mouse scrolled (578, 397) with delta (0, 0)
Screenshot: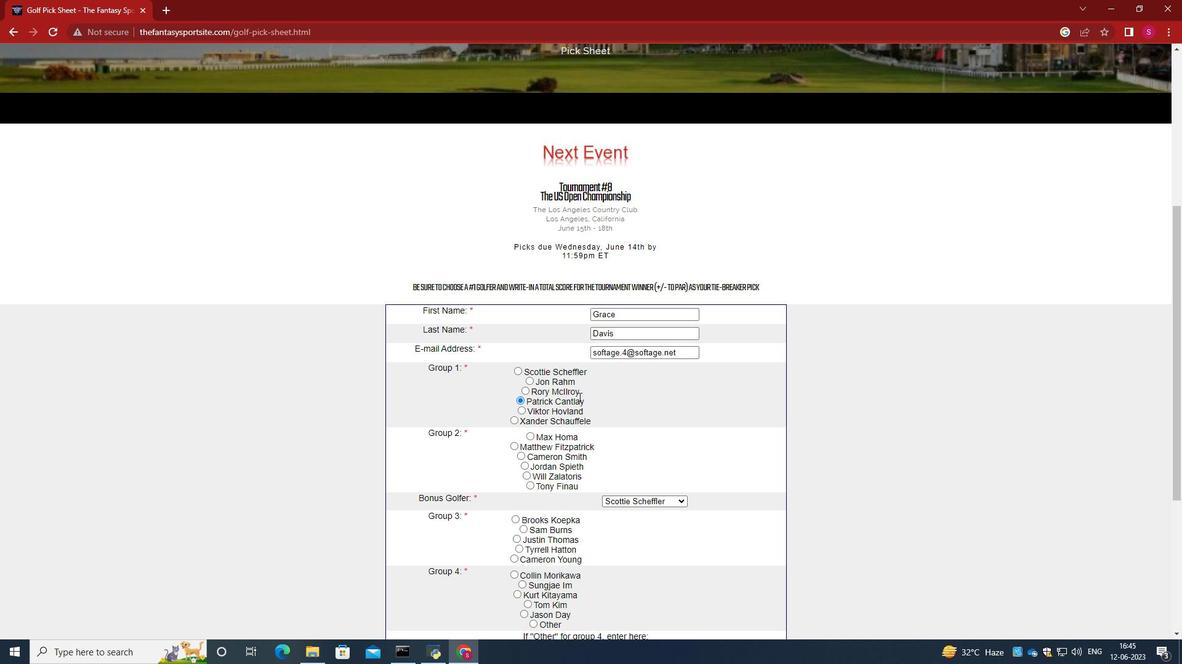 
Action: Mouse moved to (523, 406)
Screenshot: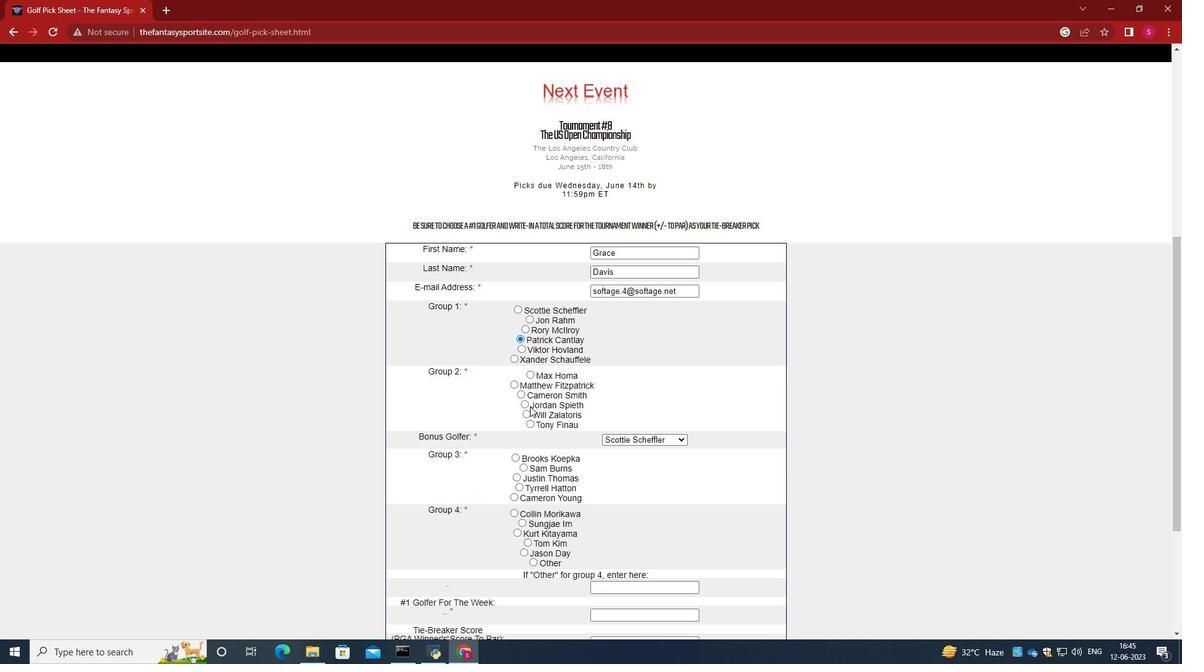
Action: Mouse pressed left at (523, 406)
Screenshot: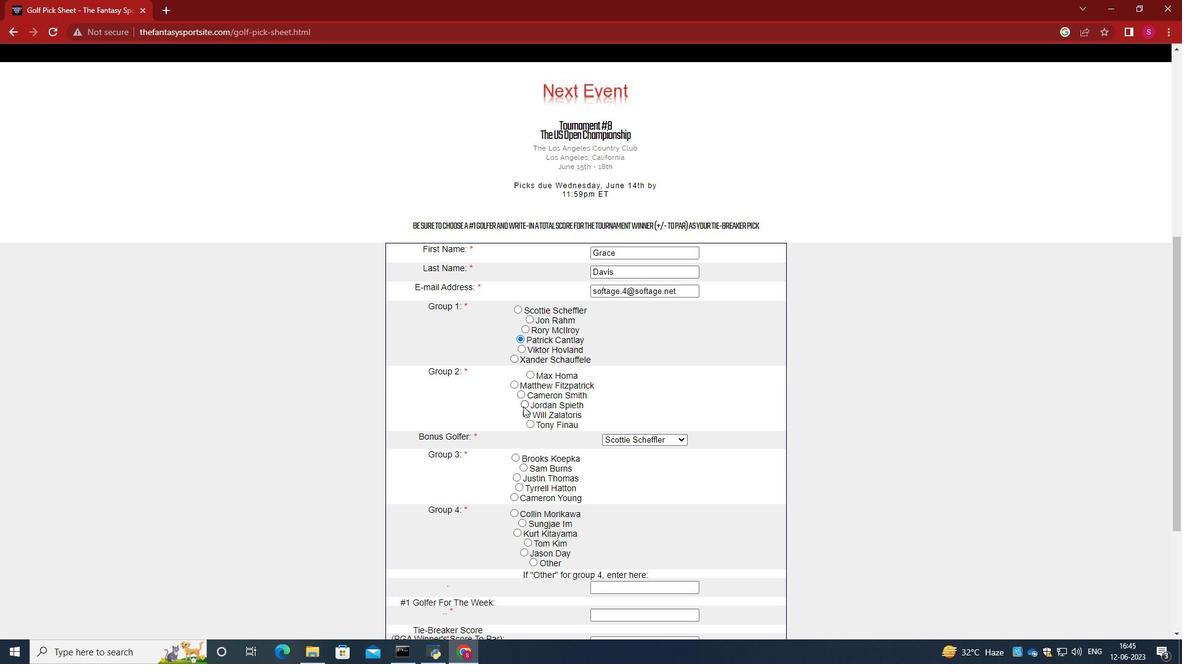
Action: Mouse moved to (618, 435)
Screenshot: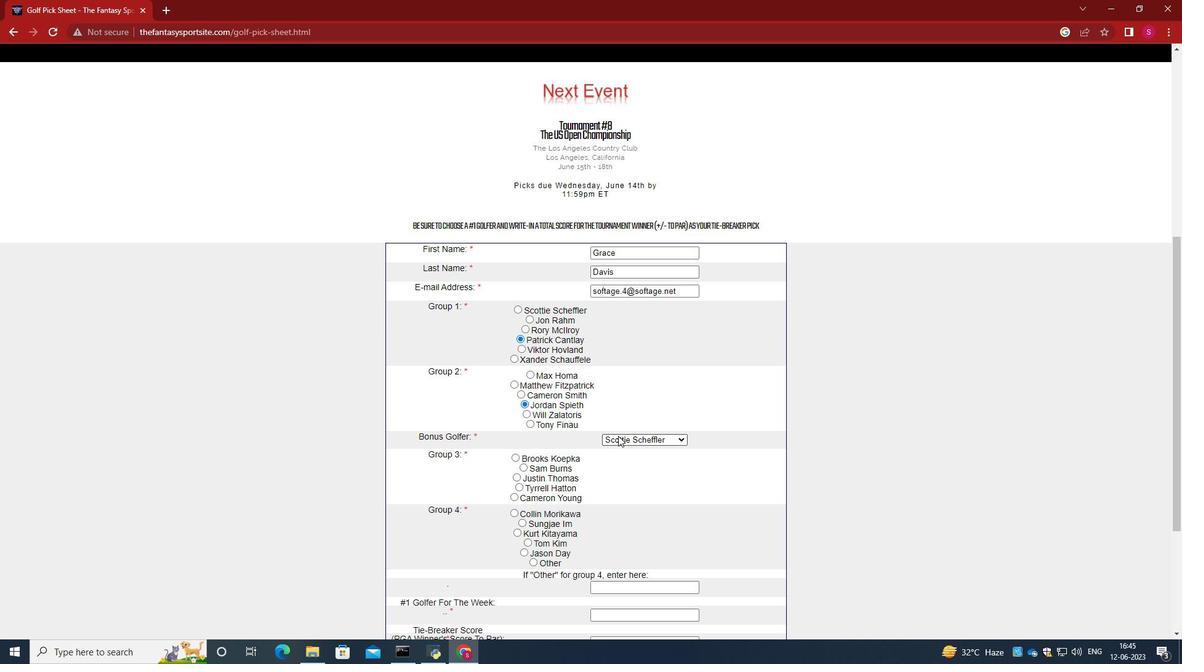
Action: Mouse pressed left at (618, 435)
Screenshot: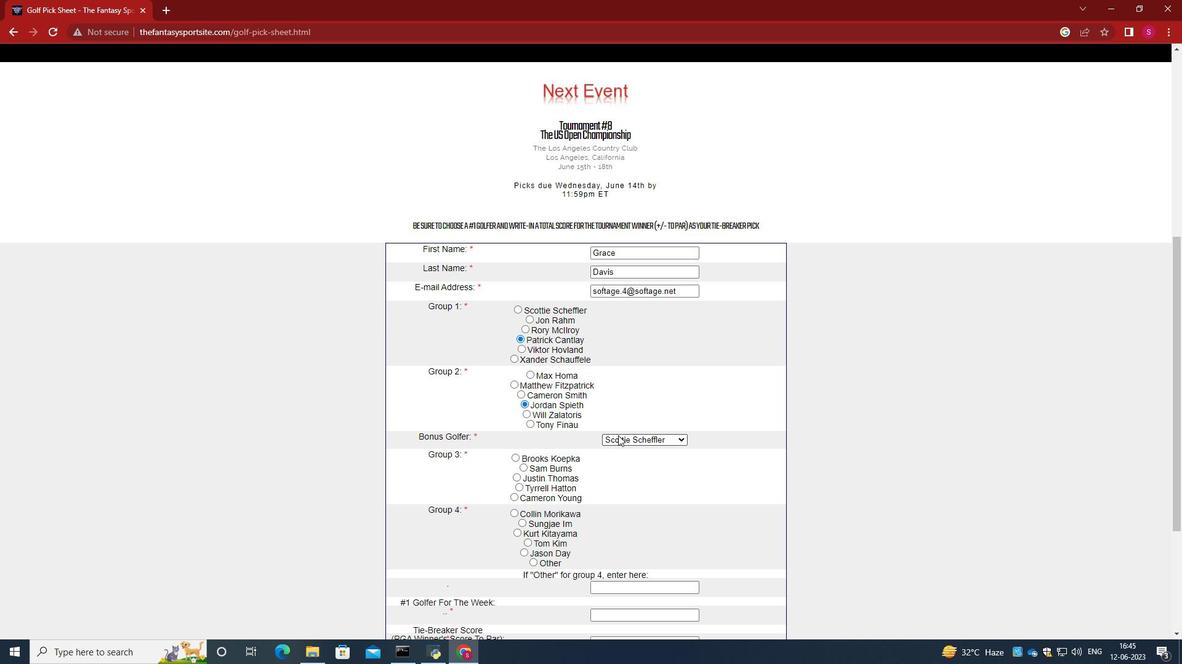 
Action: Mouse moved to (646, 543)
Screenshot: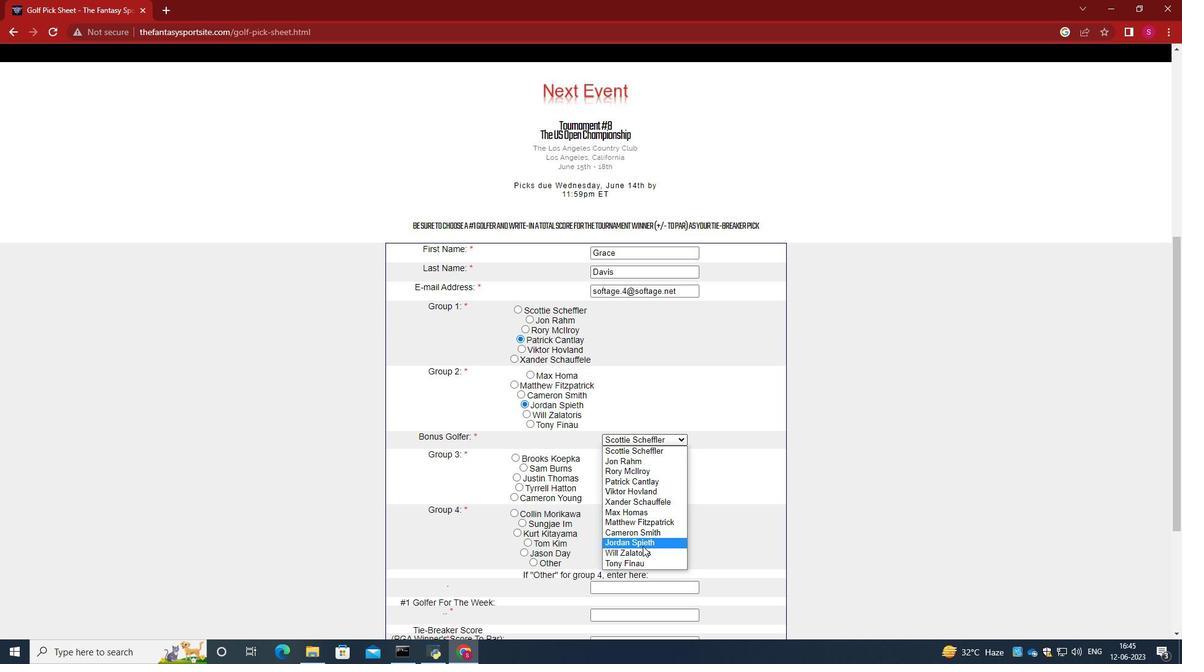 
Action: Mouse pressed left at (646, 543)
Screenshot: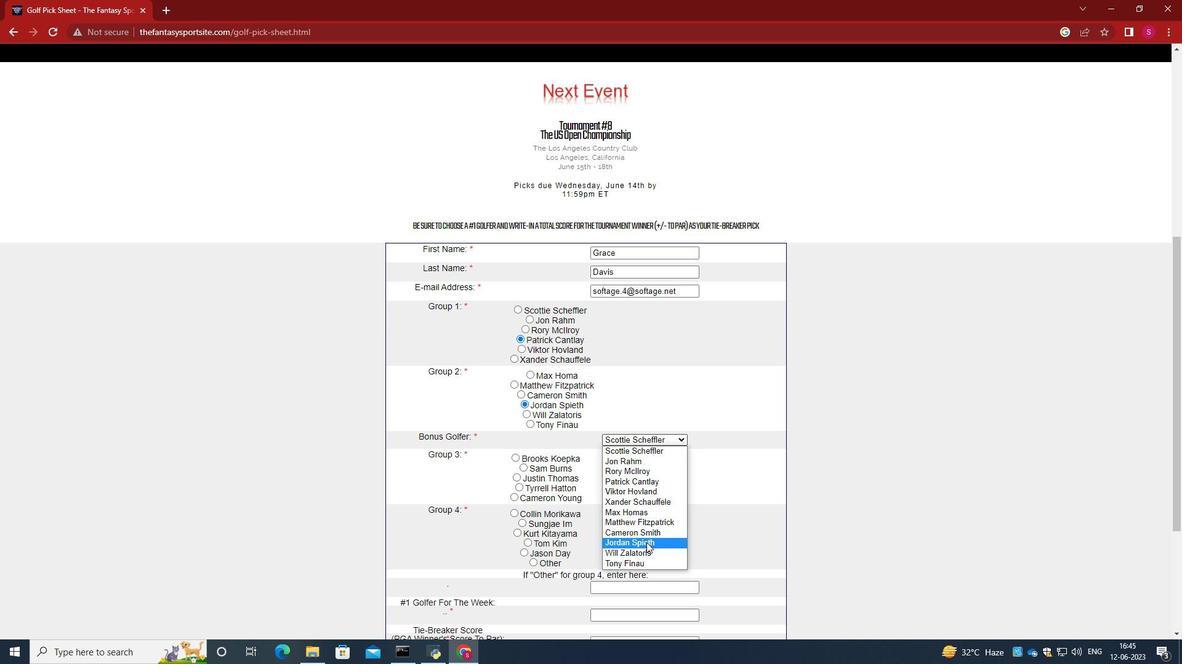 
Action: Mouse moved to (642, 452)
Screenshot: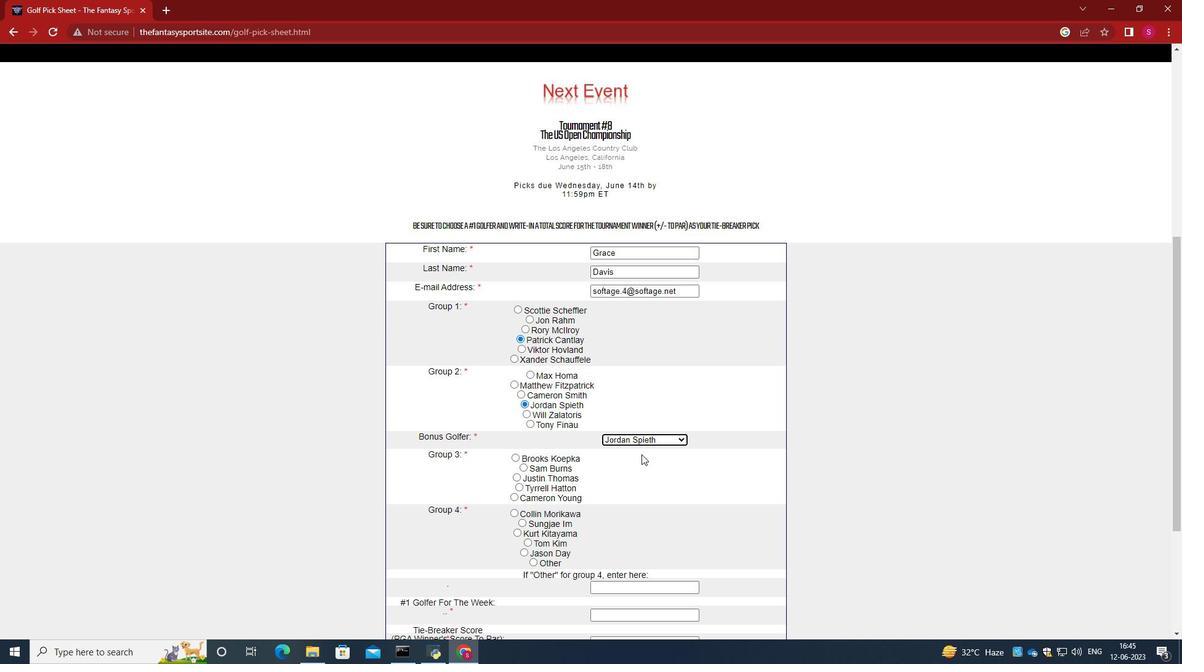 
Action: Mouse scrolled (642, 451) with delta (0, 0)
Screenshot: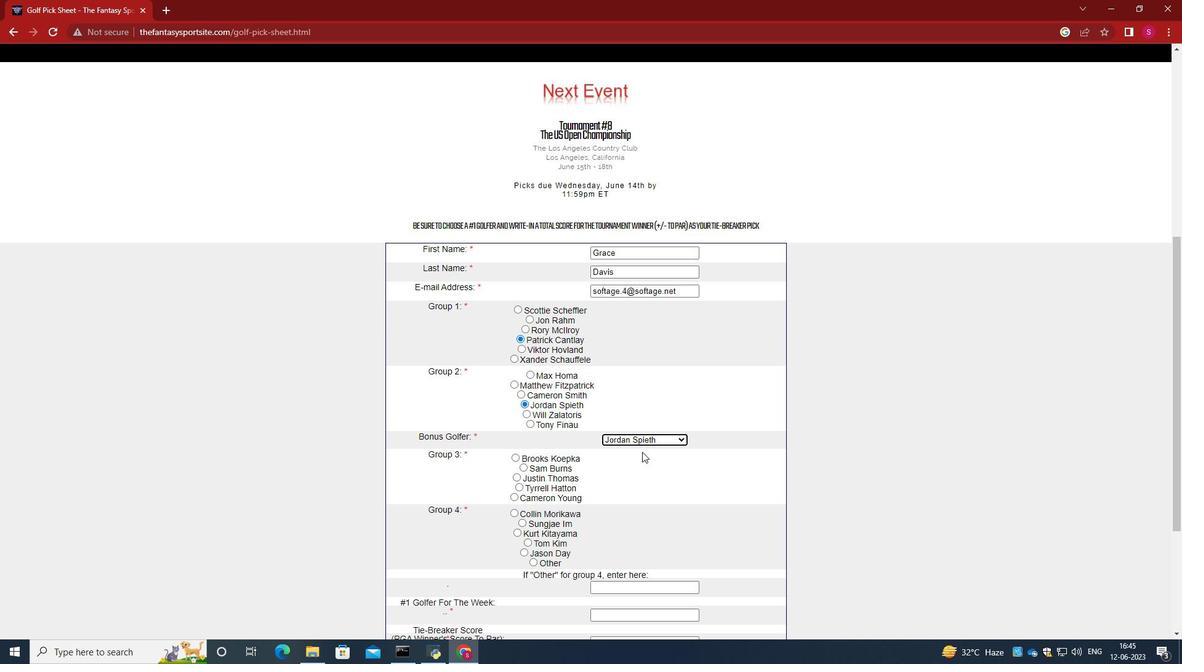 
Action: Mouse moved to (528, 405)
Screenshot: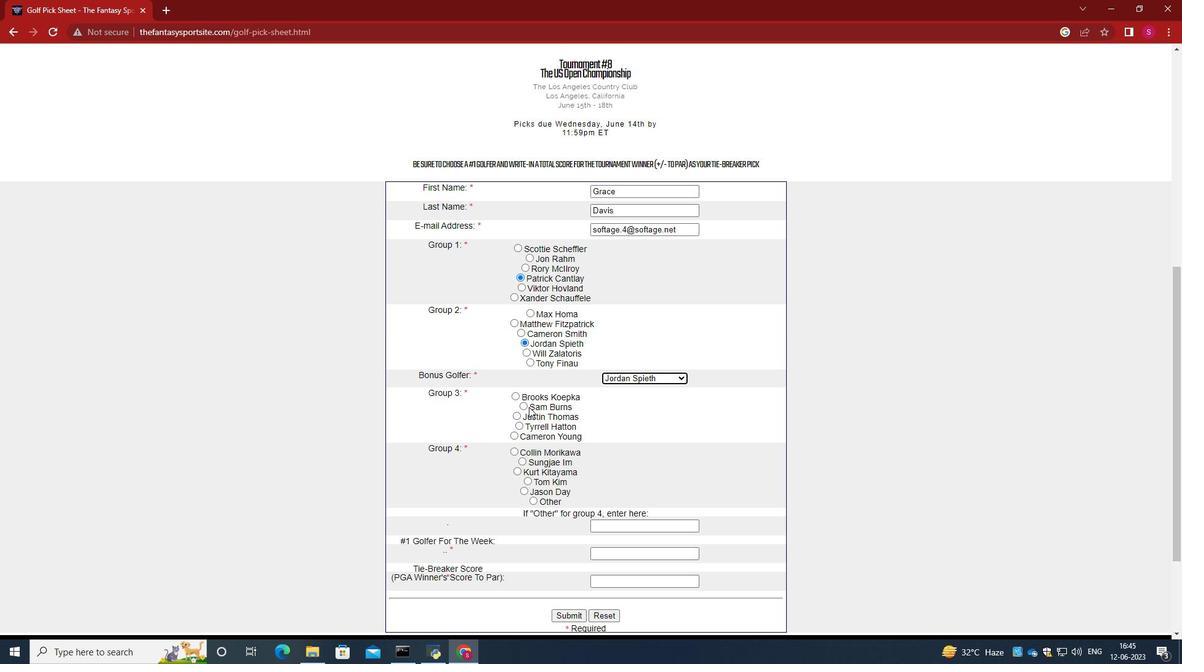 
Action: Mouse pressed left at (528, 405)
Screenshot: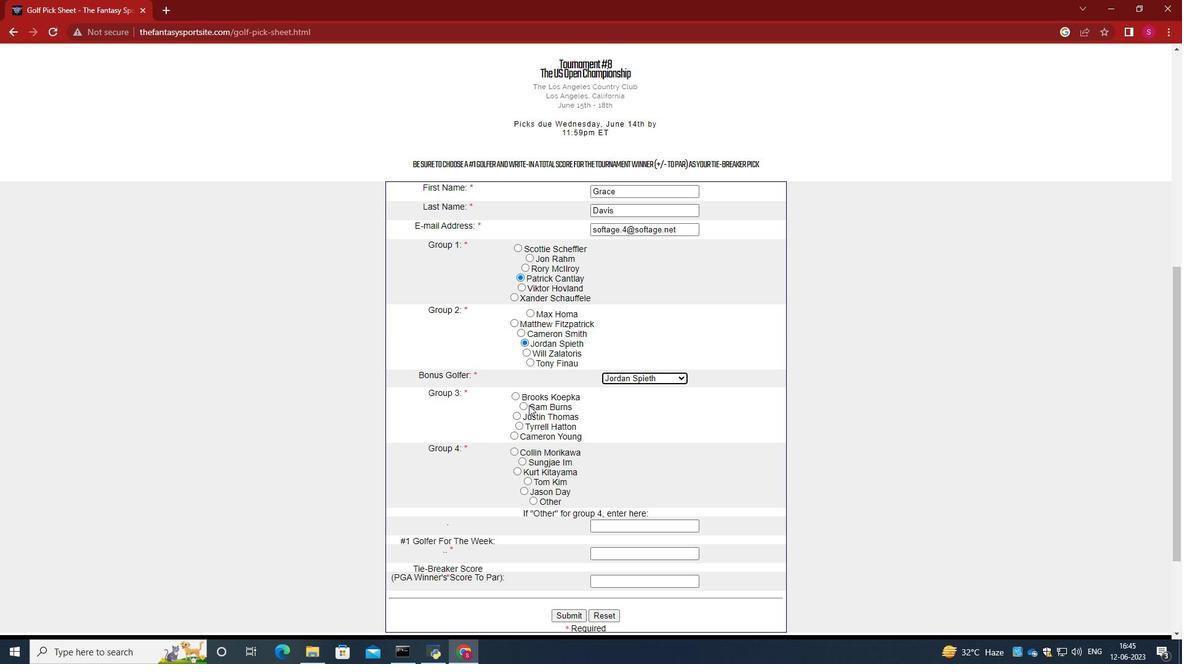 
Action: Mouse moved to (519, 428)
Screenshot: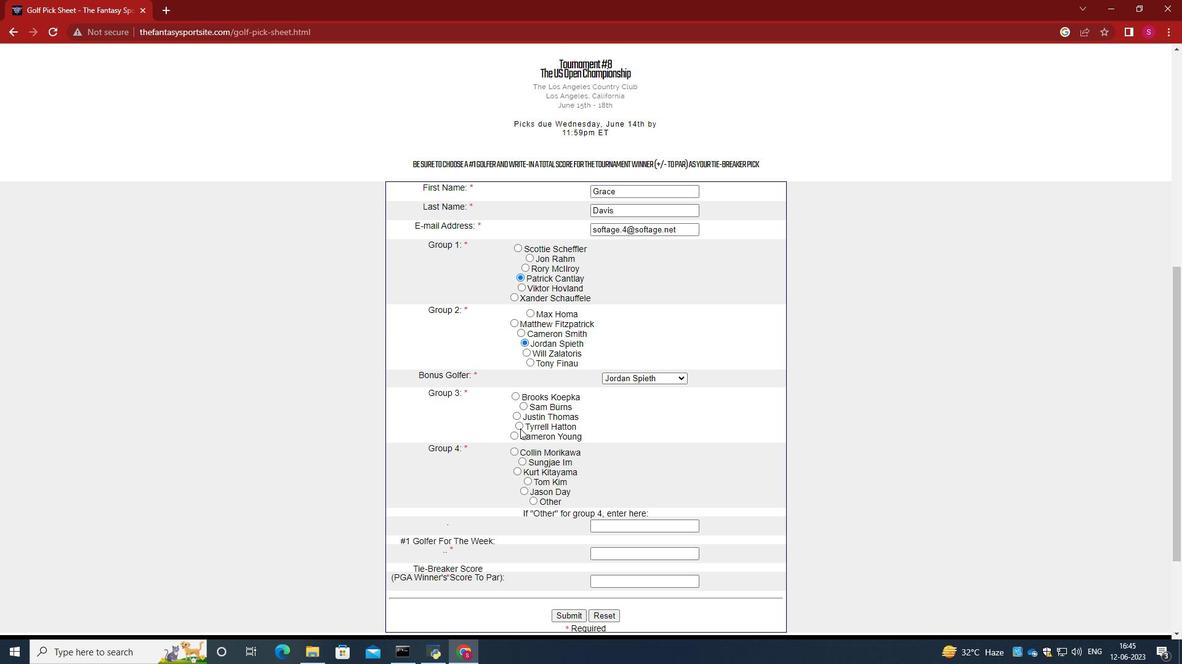 
Action: Mouse pressed left at (519, 428)
Screenshot: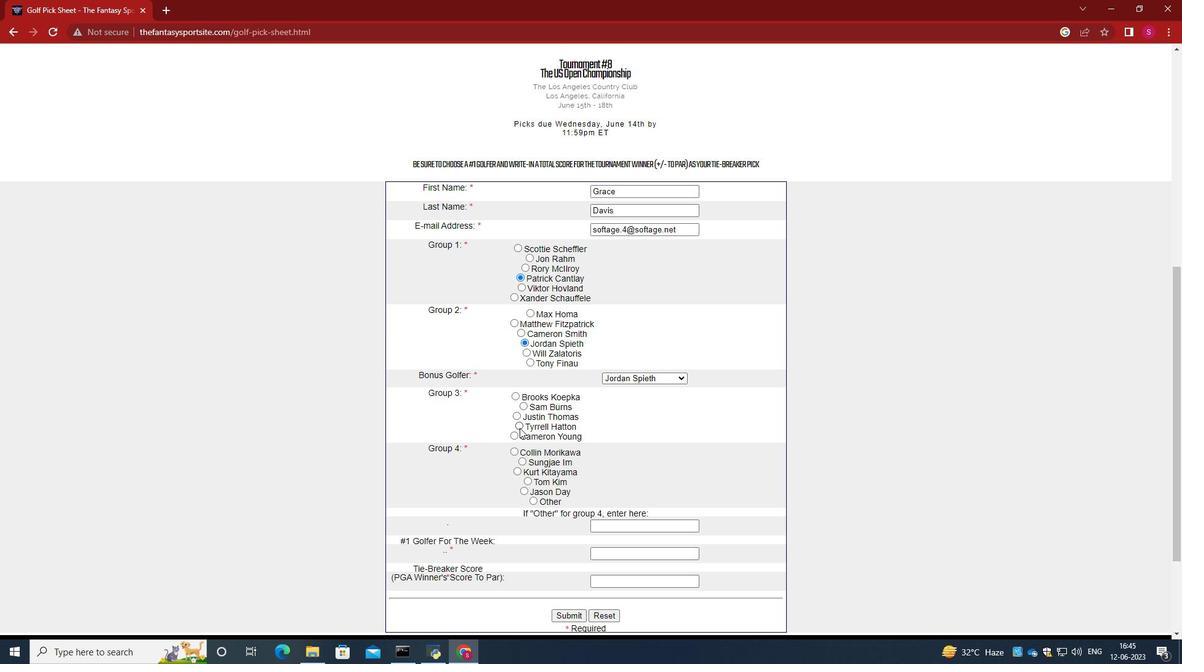 
Action: Mouse moved to (621, 420)
Screenshot: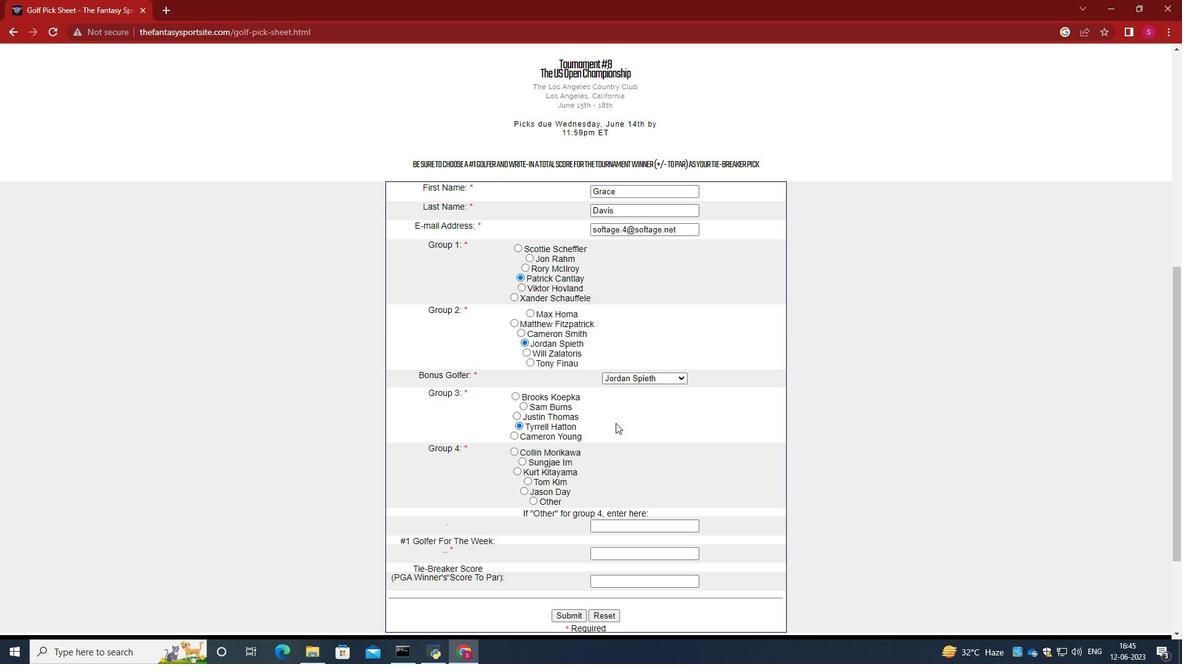 
Action: Mouse scrolled (621, 419) with delta (0, 0)
Screenshot: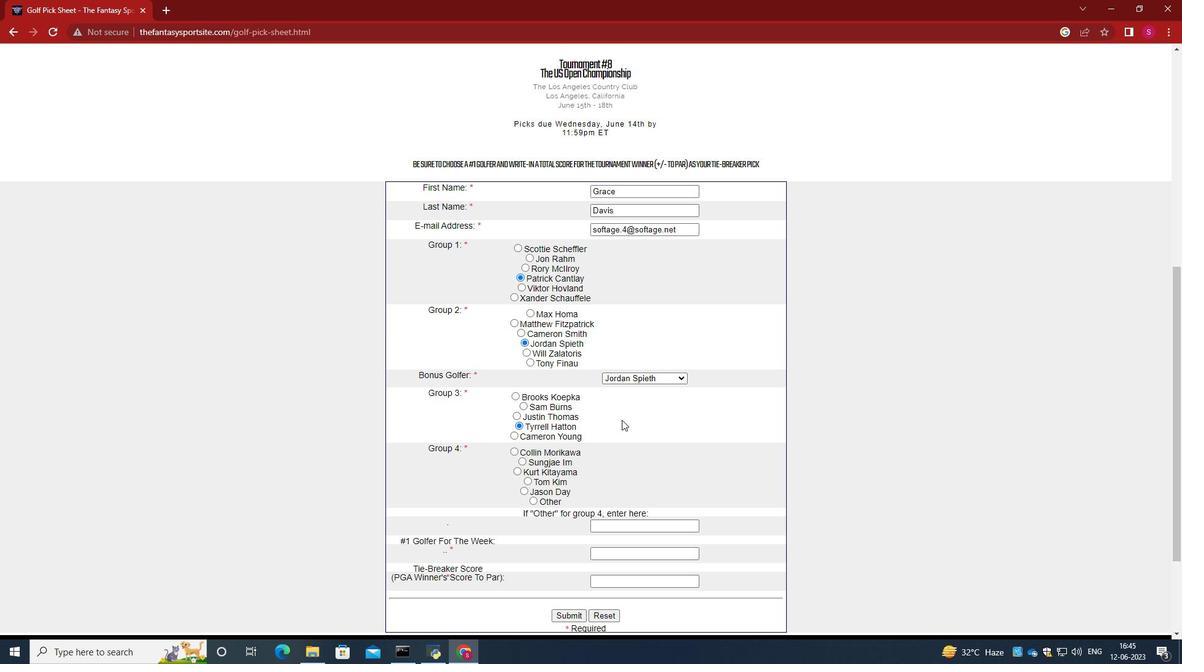 
Action: Mouse moved to (531, 439)
Screenshot: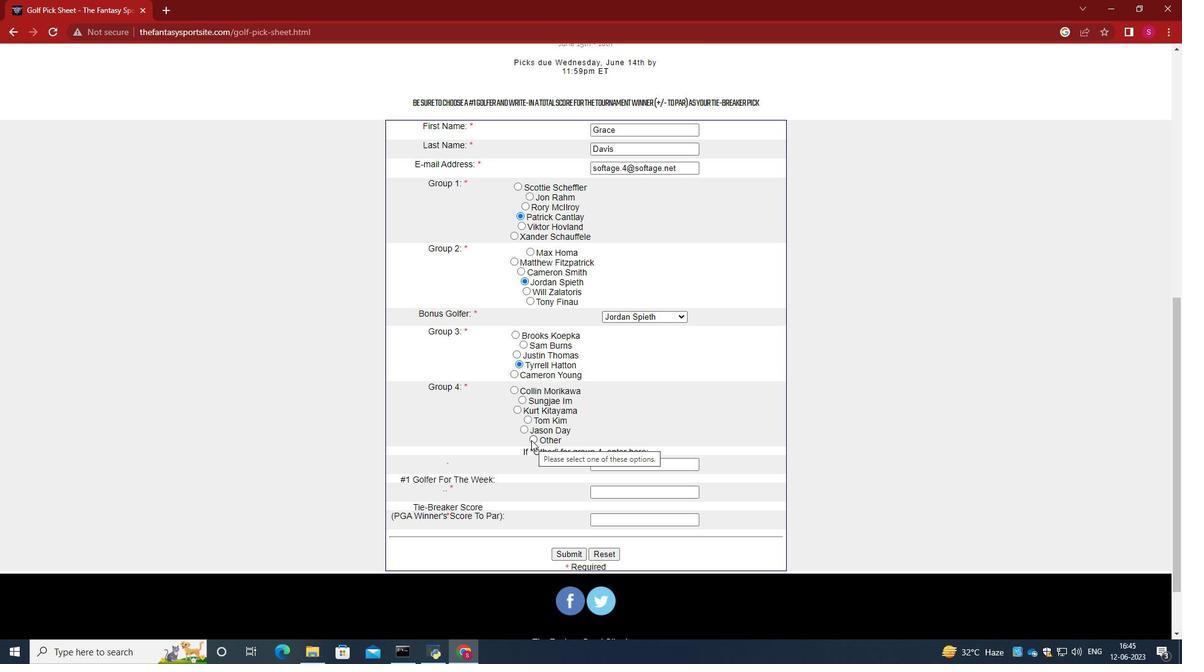
Action: Mouse pressed left at (531, 439)
Screenshot: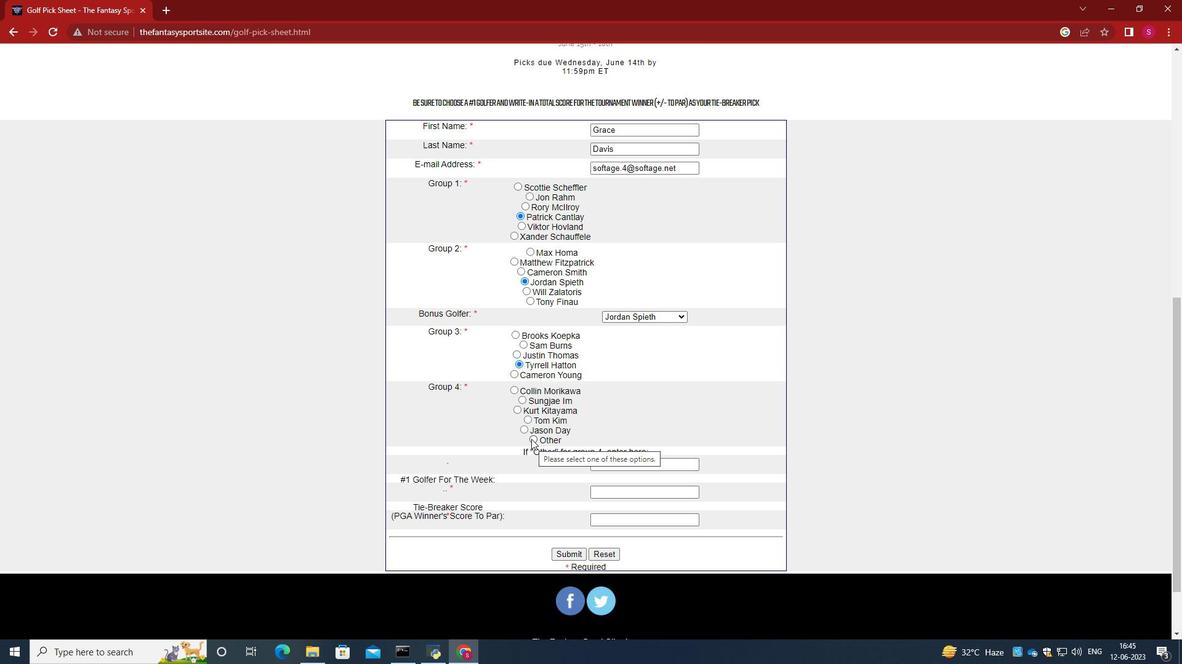 
Action: Mouse moved to (602, 458)
Screenshot: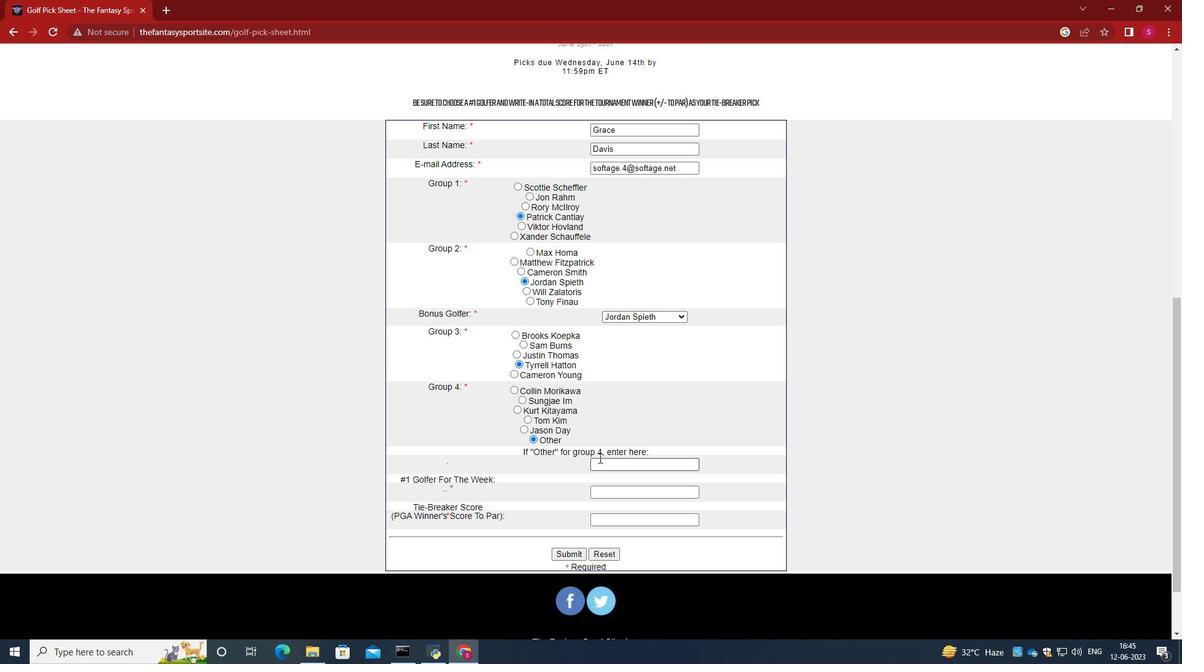 
Action: Mouse pressed left at (602, 458)
Screenshot: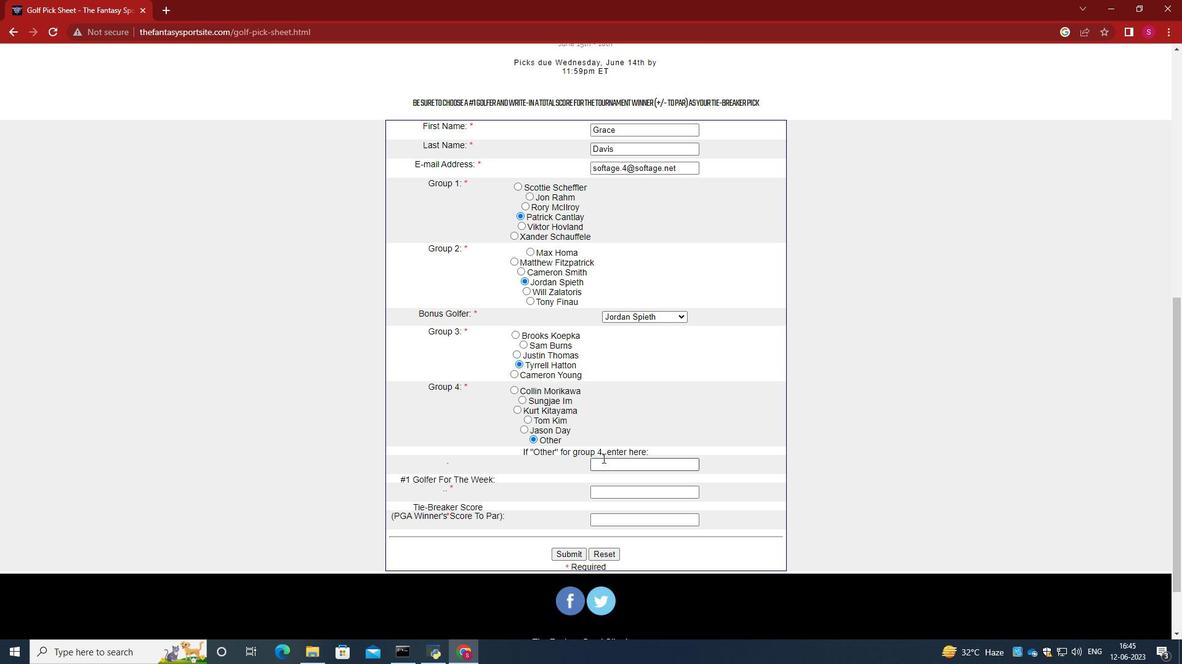 
Action: Mouse moved to (596, 454)
Screenshot: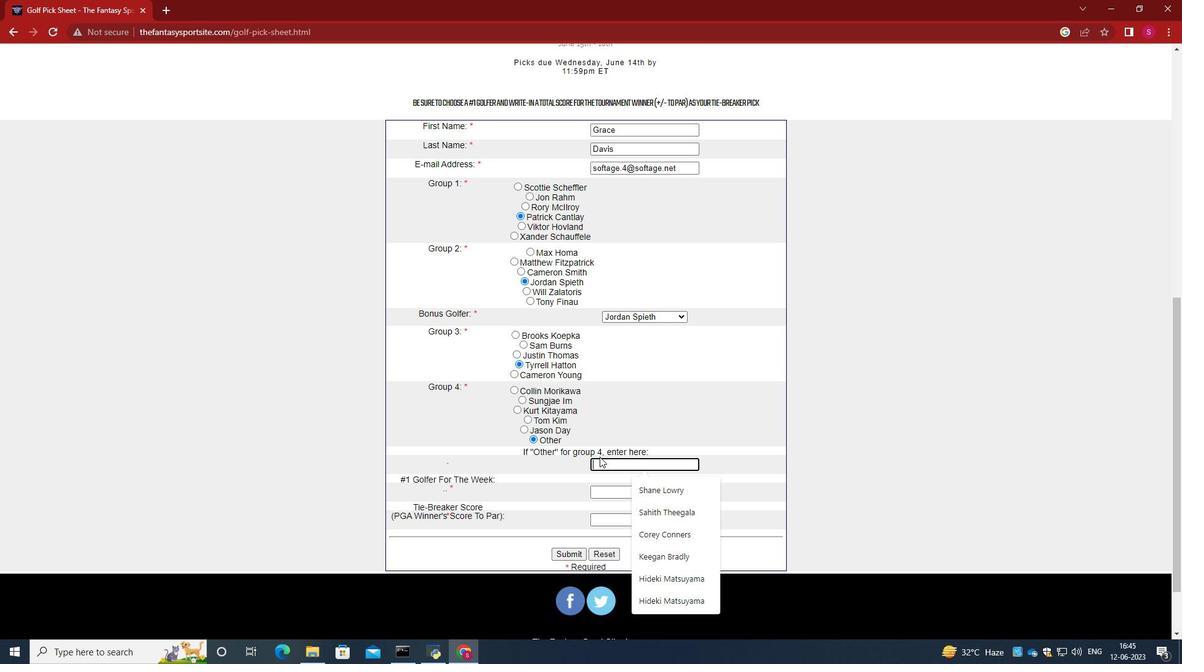 
Action: Key pressed <Key.caps_lock>S<Key.caps_lock>ahith<Key.space><Key.caps_lock>T<Key.caps_lock>heegala<Key.tab><Key.caps_lock>J<Key.caps_lock>on<Key.space><Key.caps_lock>R<Key.caps_lock>ahm<Key.tab>1
Screenshot: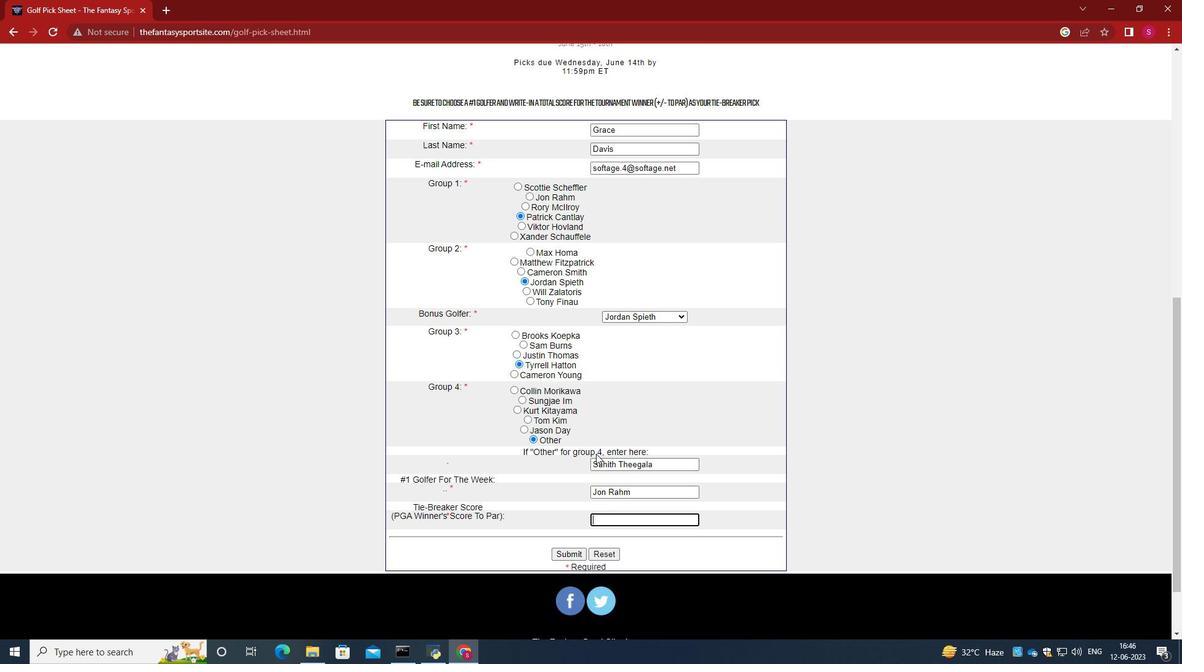 
Action: Mouse moved to (570, 414)
Screenshot: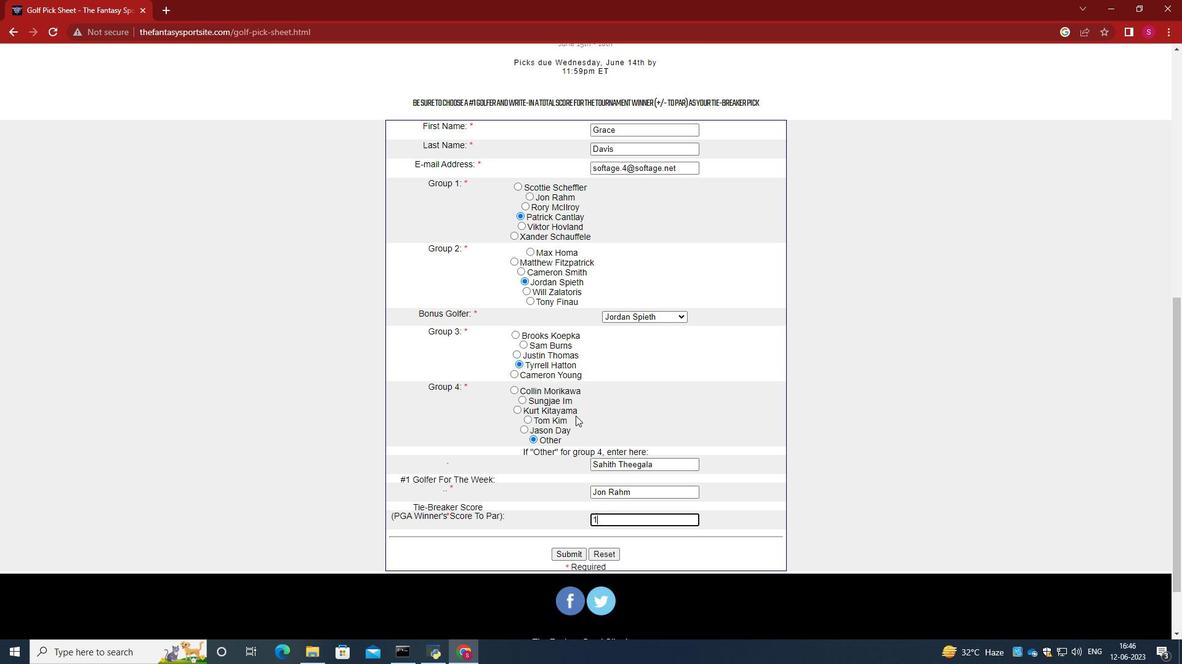 
Action: Mouse scrolled (570, 414) with delta (0, 0)
Screenshot: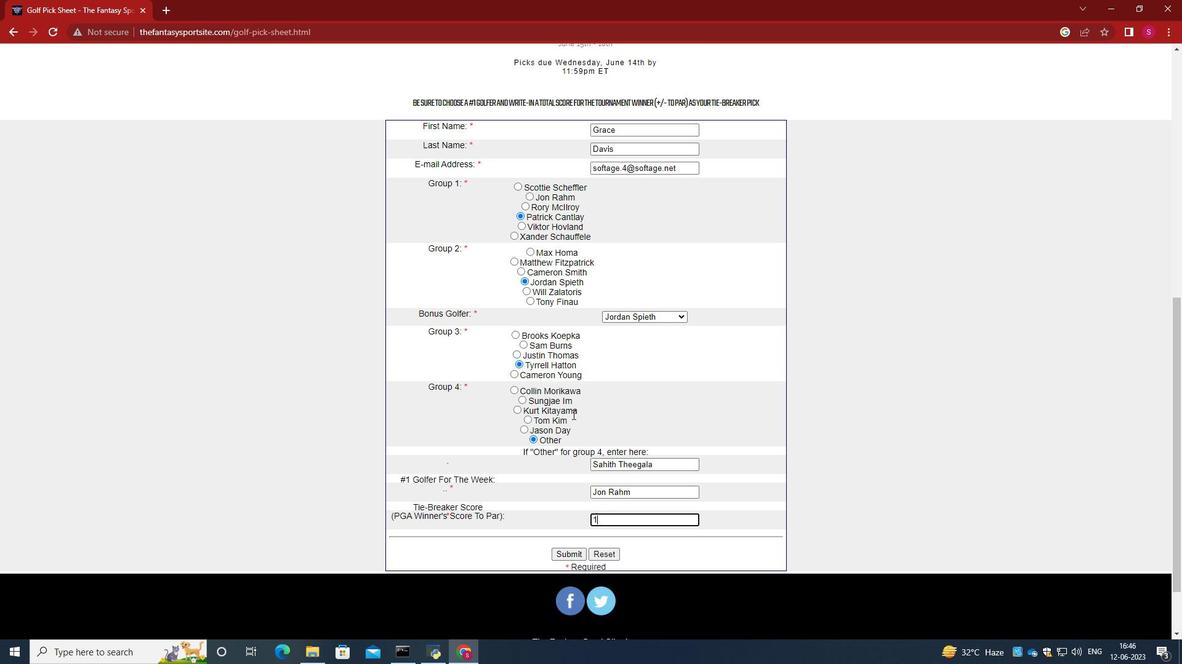 
Action: Mouse moved to (570, 413)
Screenshot: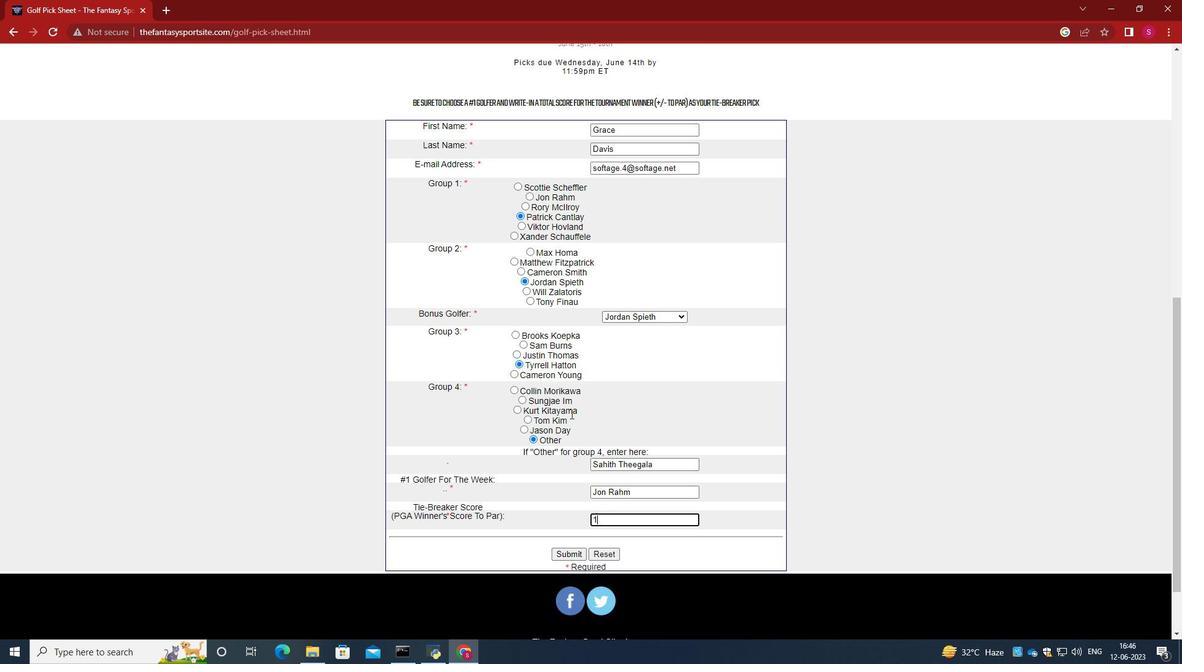 
Action: Mouse scrolled (570, 414) with delta (0, 0)
Screenshot: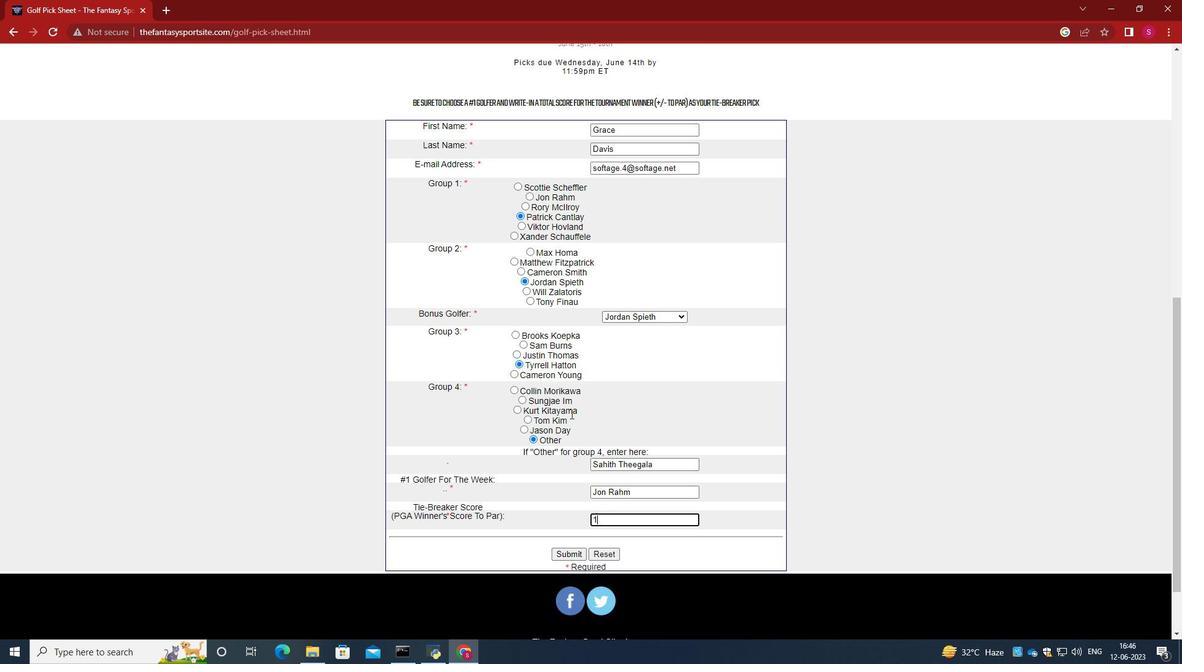 
Action: Mouse scrolled (570, 413) with delta (0, 0)
Screenshot: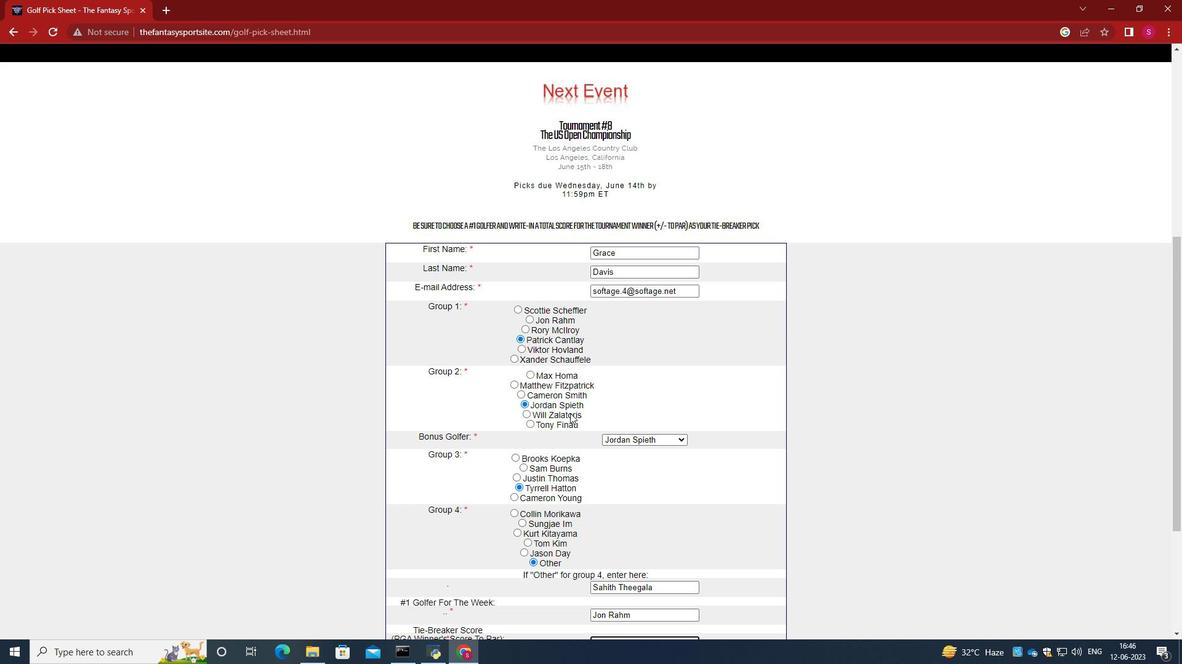 
Action: Mouse scrolled (570, 413) with delta (0, 0)
Screenshot: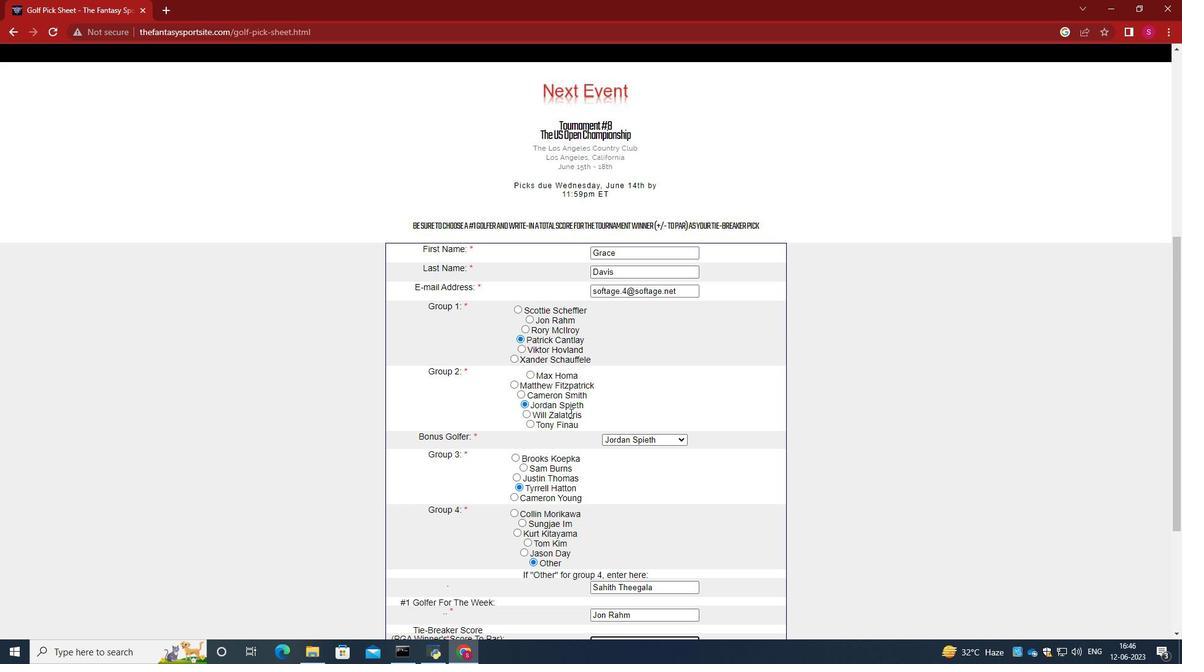 
Action: Mouse scrolled (570, 413) with delta (0, 0)
Screenshot: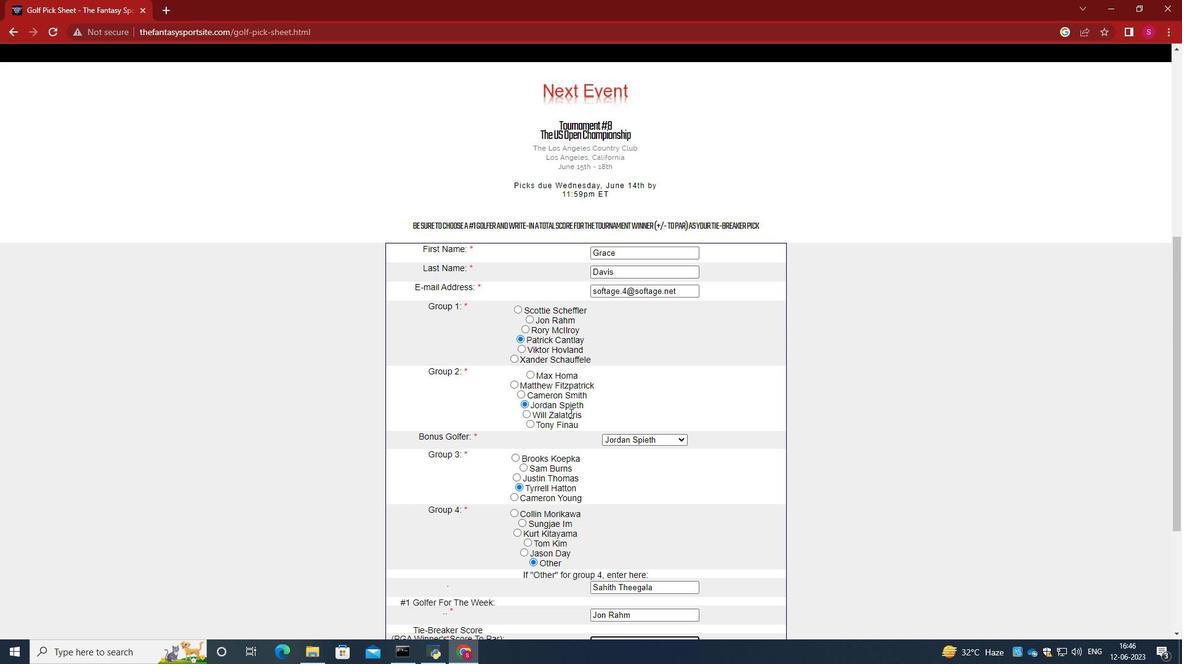 
Action: Mouse moved to (536, 375)
Screenshot: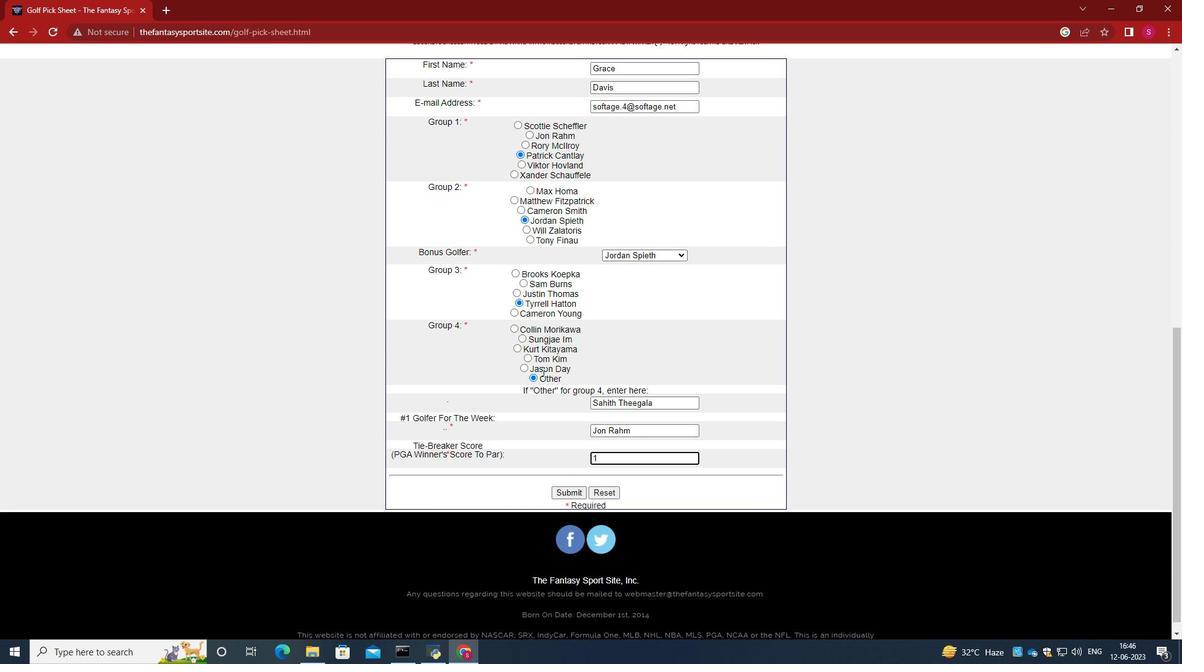 
Action: Mouse pressed left at (536, 375)
Screenshot: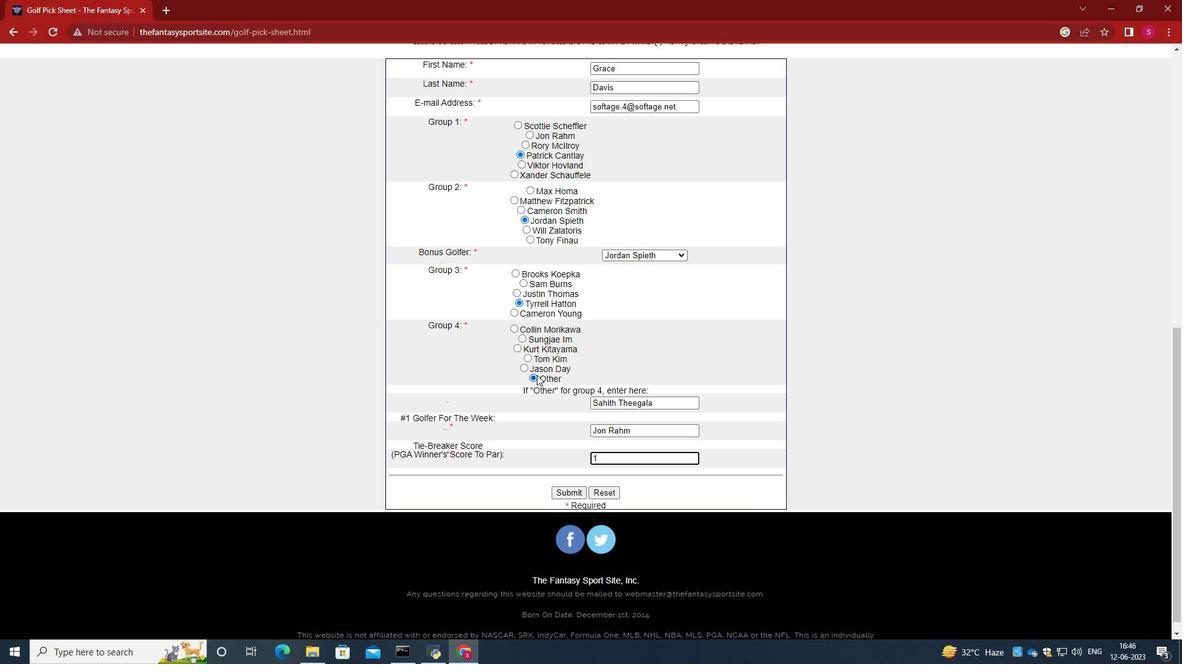 
Action: Mouse moved to (619, 365)
Screenshot: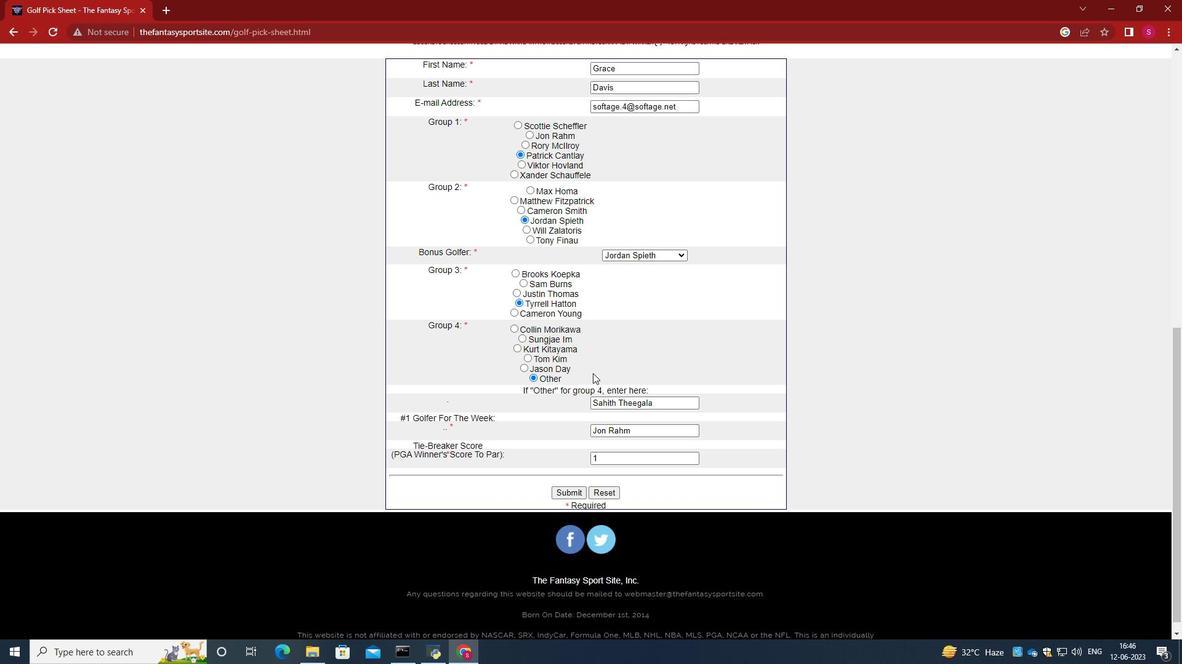 
Action: Mouse scrolled (619, 365) with delta (0, 0)
Screenshot: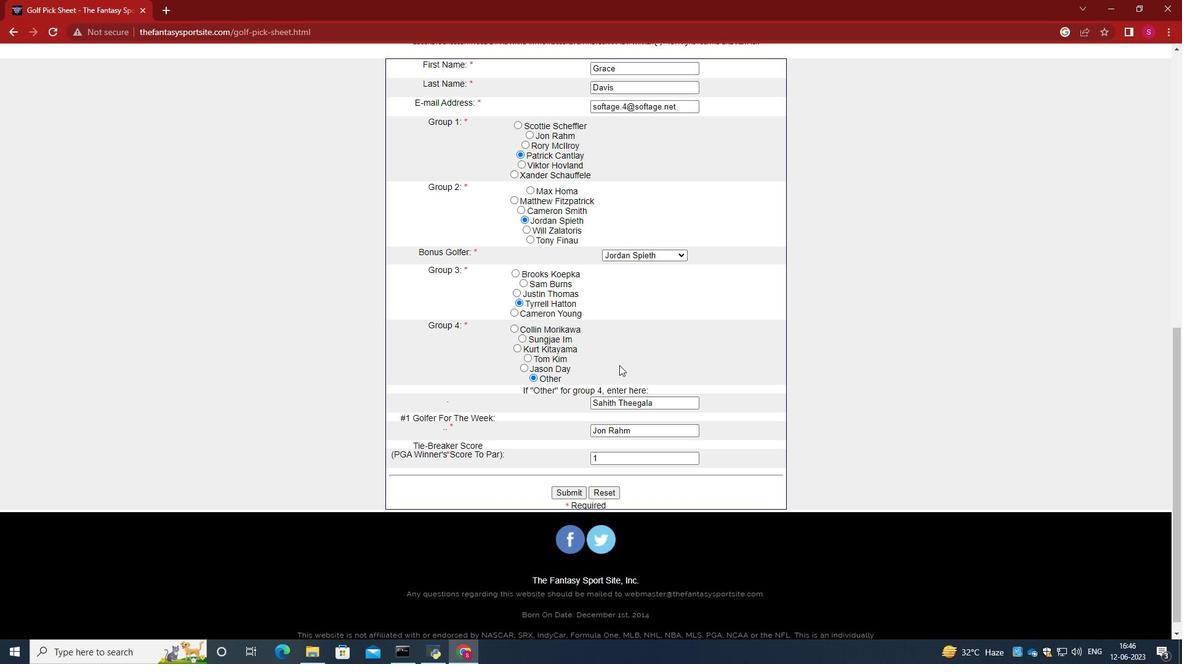 
Action: Mouse scrolled (619, 365) with delta (0, 0)
Screenshot: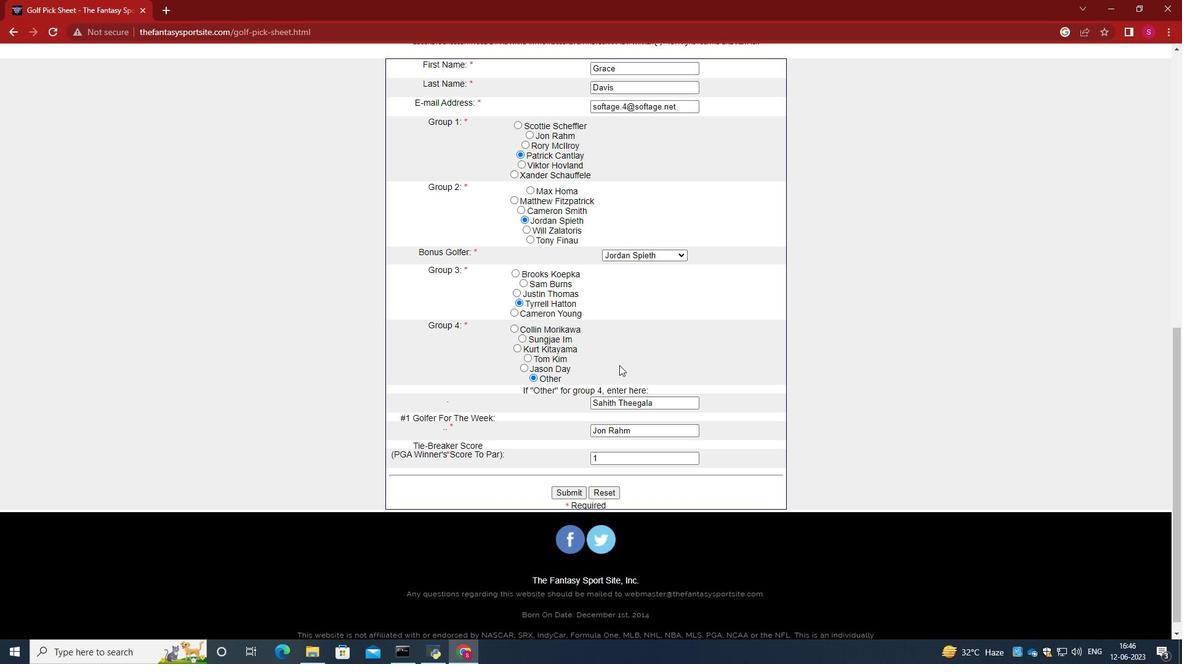 
Action: Mouse moved to (565, 483)
Screenshot: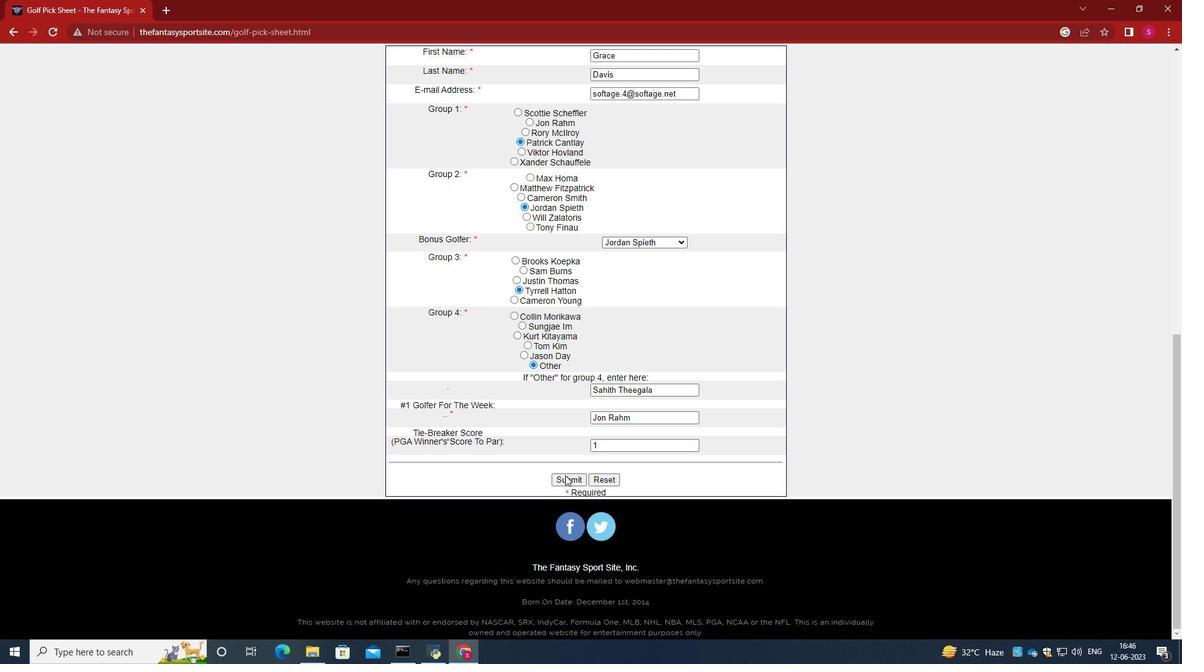 
Action: Mouse pressed left at (565, 483)
Screenshot: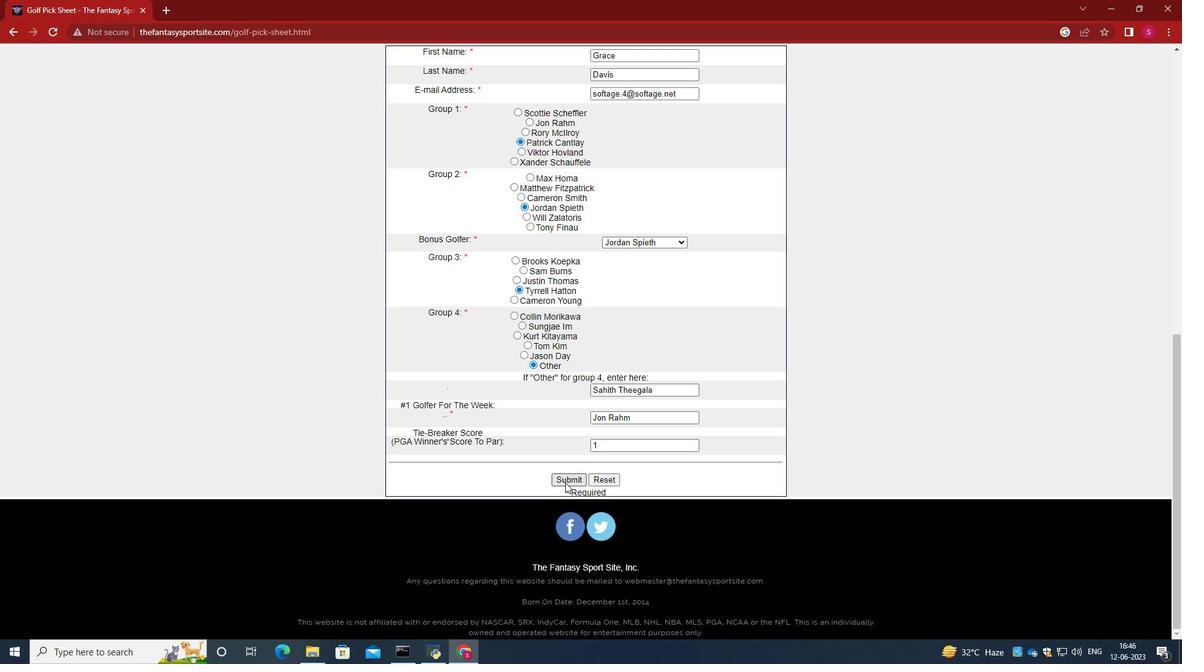 
